 Task: Change  the formatting of the data to Which is  Less than 5, In conditional formating, put the option 'Green Fill with Dark Green Text. . 'In the sheet   Alpha Sales review   book
Action: Mouse moved to (150, 68)
Screenshot: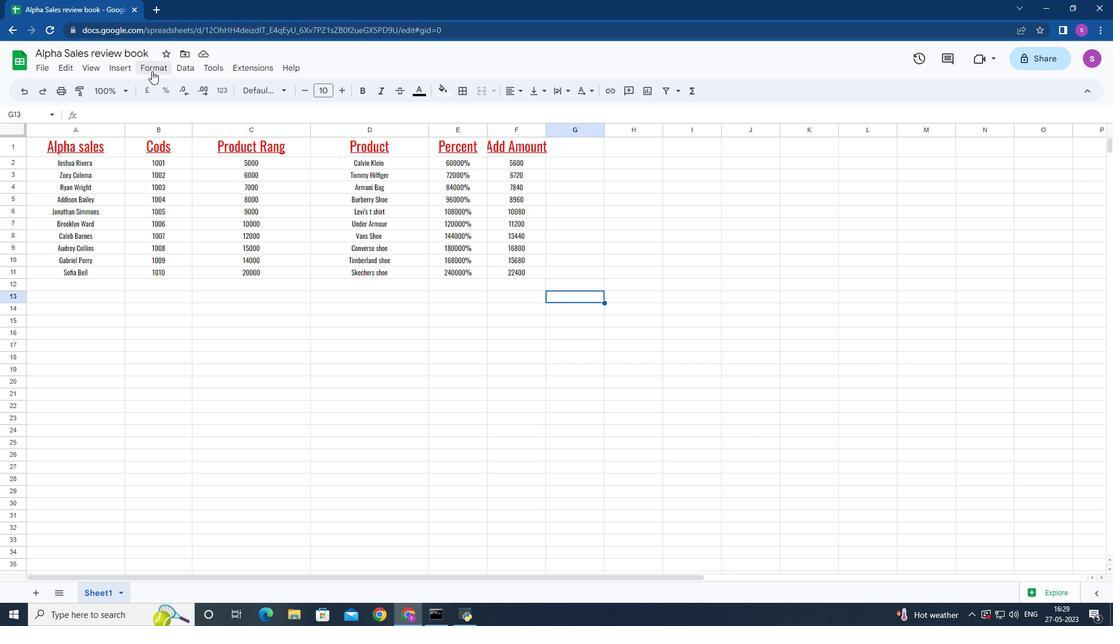 
Action: Mouse pressed left at (150, 68)
Screenshot: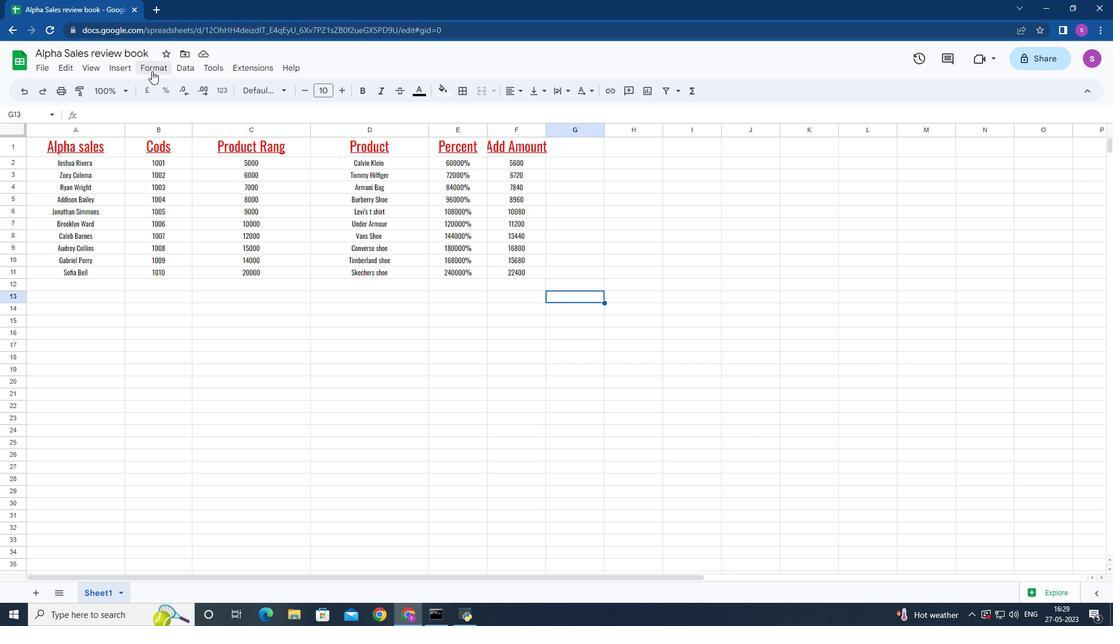 
Action: Mouse moved to (226, 261)
Screenshot: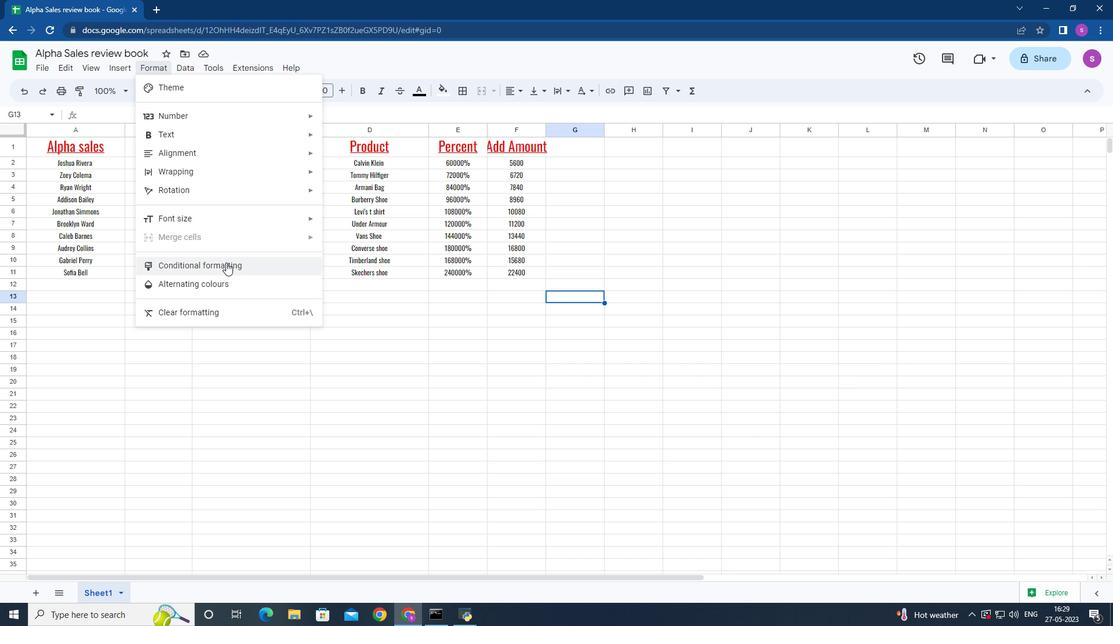 
Action: Mouse pressed left at (226, 261)
Screenshot: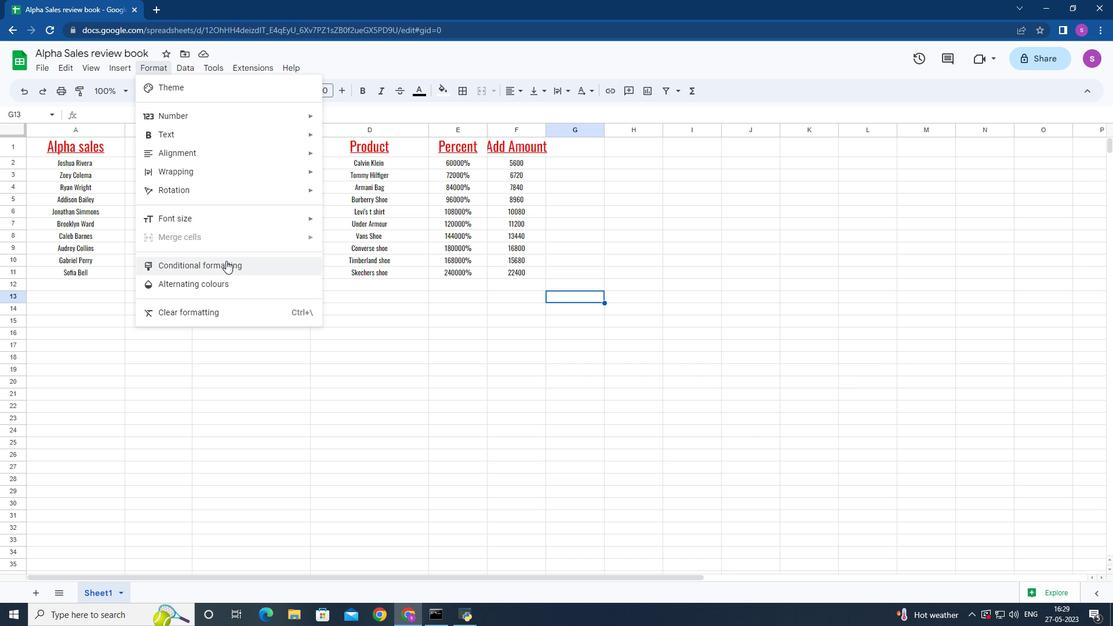 
Action: Mouse moved to (156, 68)
Screenshot: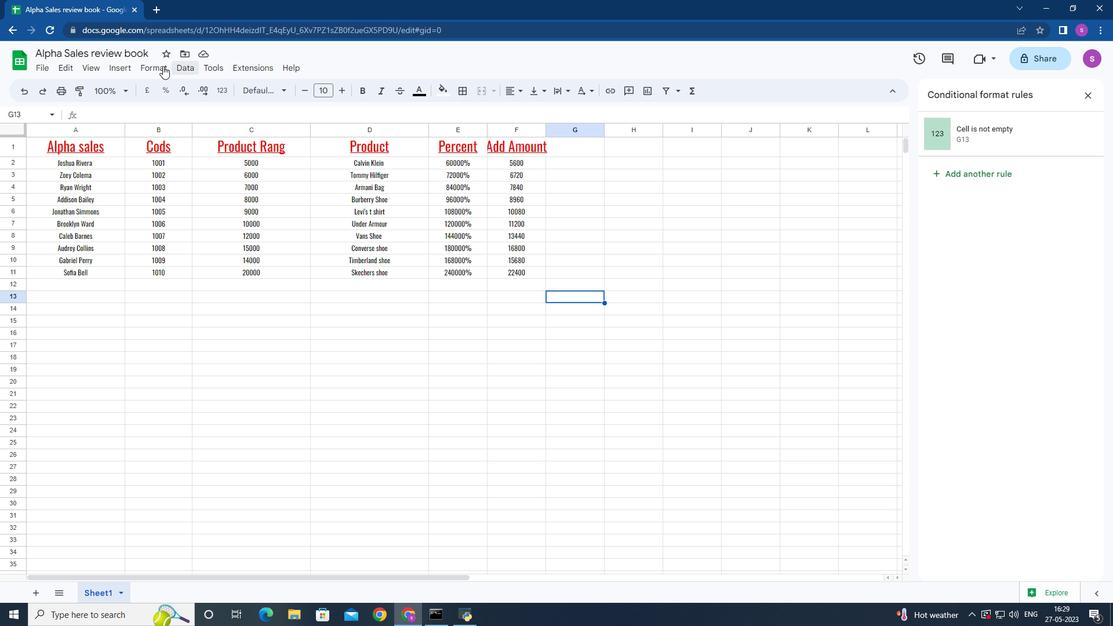 
Action: Mouse pressed left at (156, 68)
Screenshot: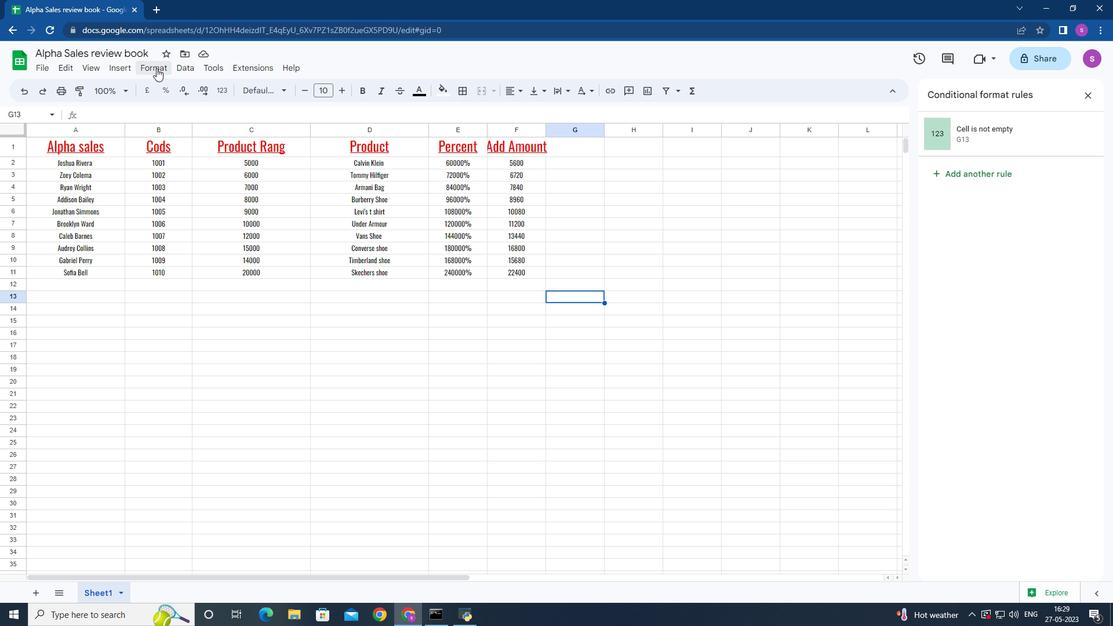 
Action: Mouse moved to (222, 267)
Screenshot: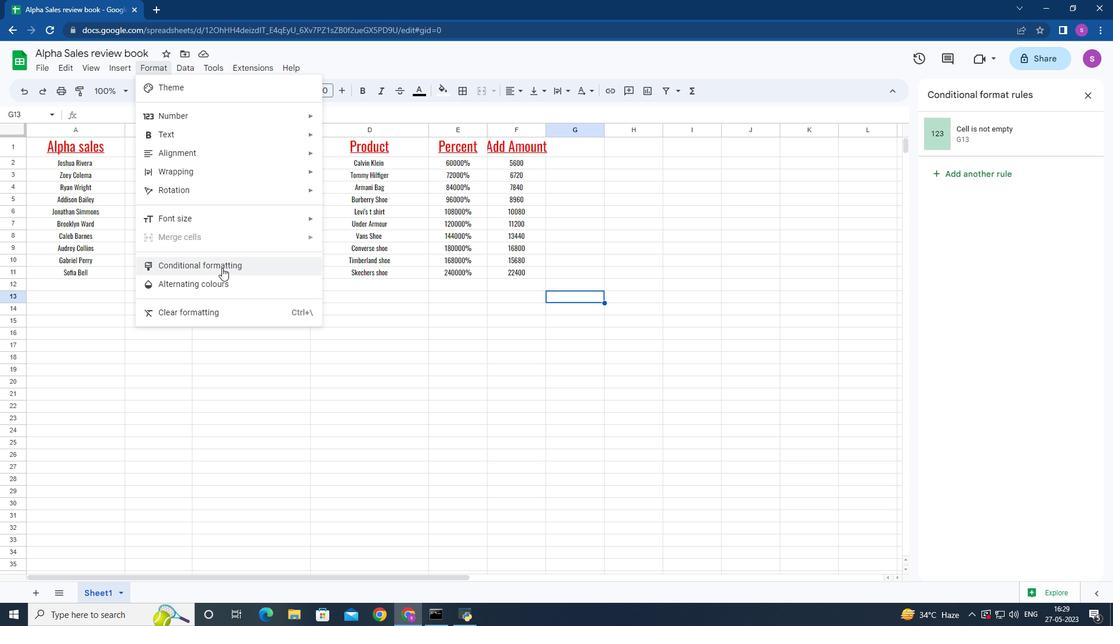 
Action: Mouse pressed left at (222, 267)
Screenshot: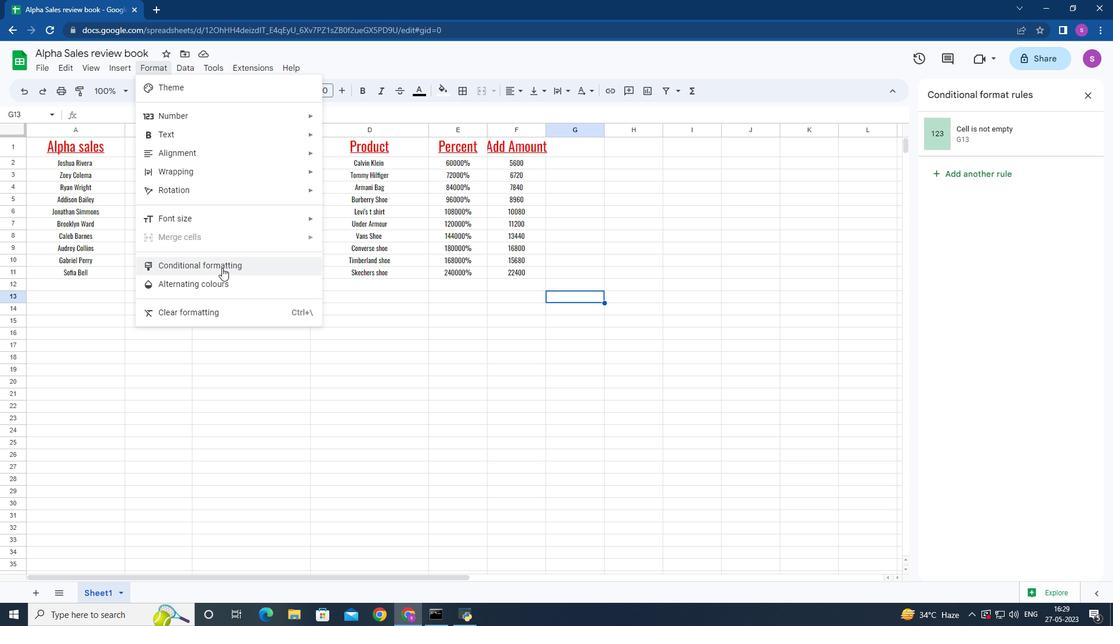 
Action: Mouse moved to (961, 175)
Screenshot: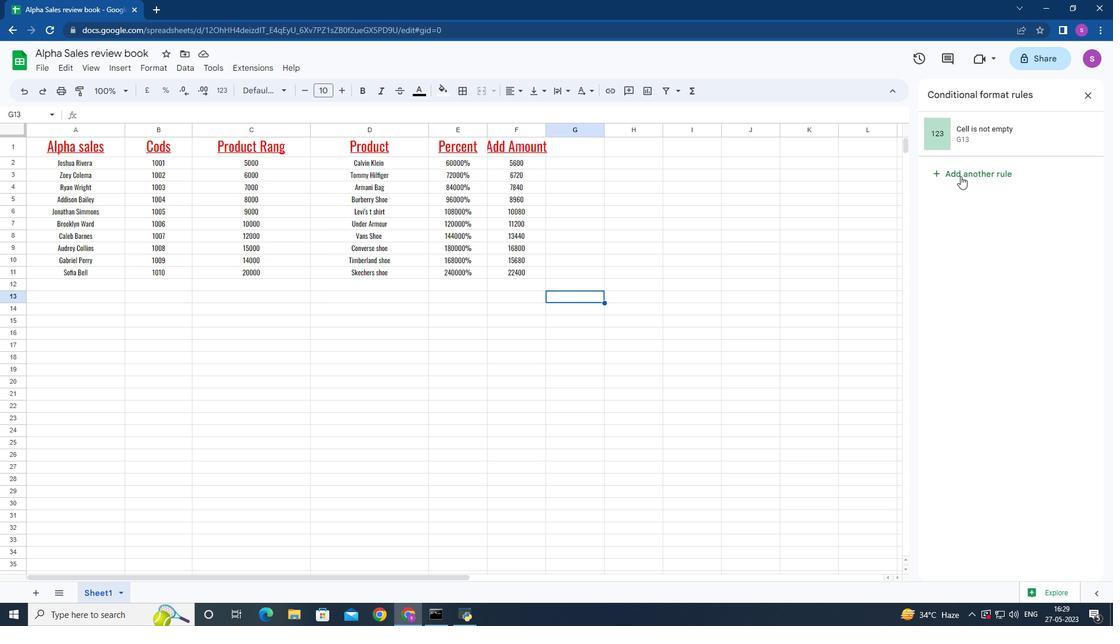 
Action: Mouse pressed left at (961, 175)
Screenshot: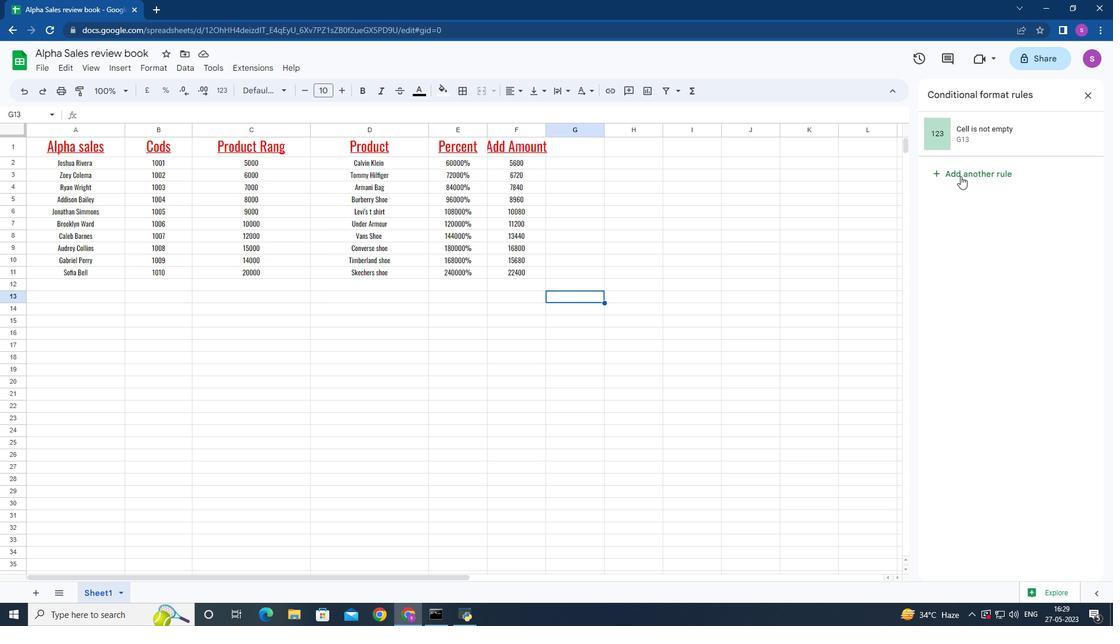 
Action: Mouse moved to (981, 245)
Screenshot: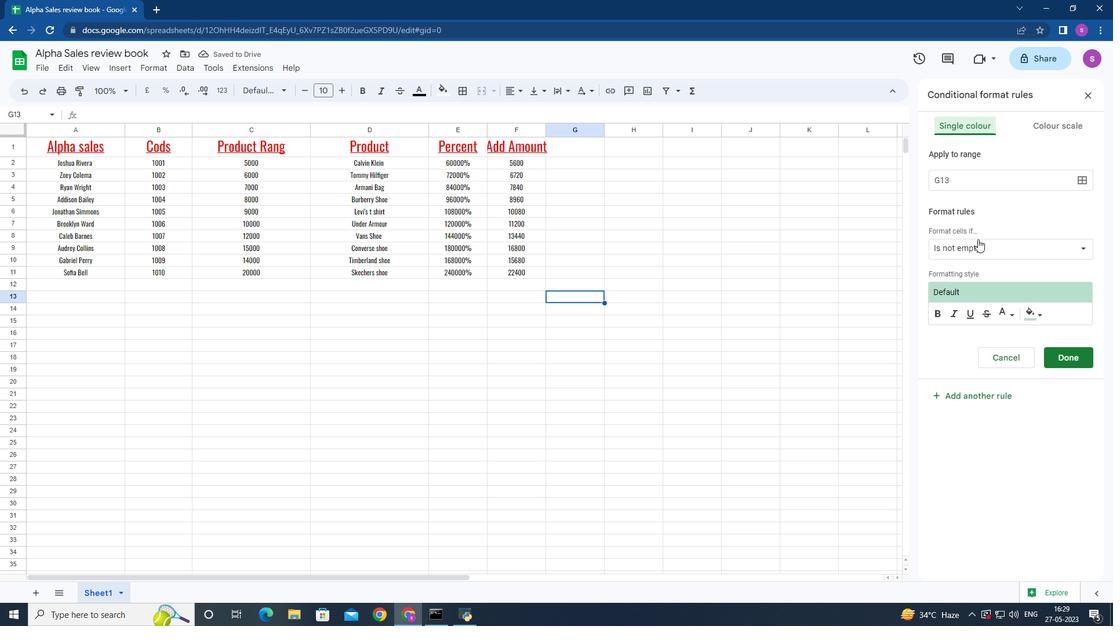 
Action: Mouse pressed left at (981, 245)
Screenshot: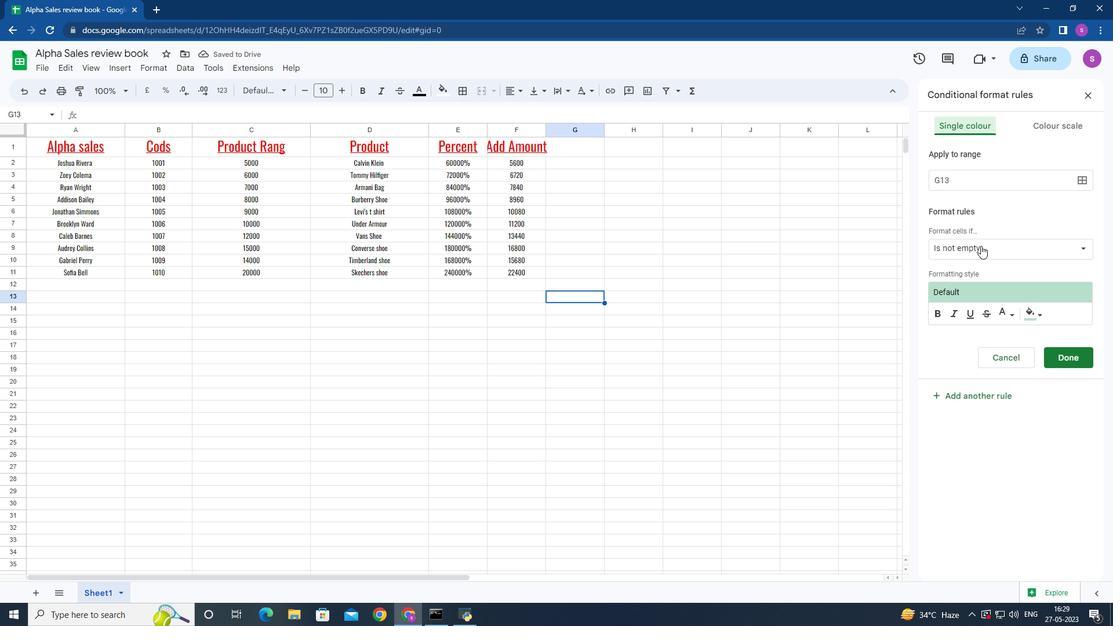 
Action: Mouse moved to (975, 288)
Screenshot: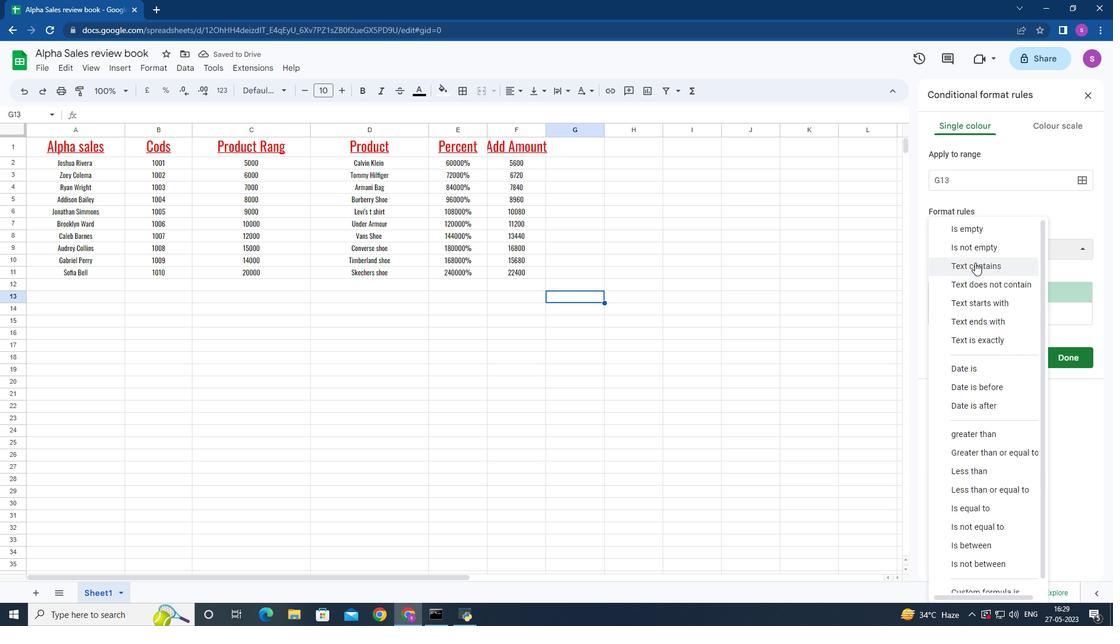 
Action: Mouse scrolled (975, 287) with delta (0, 0)
Screenshot: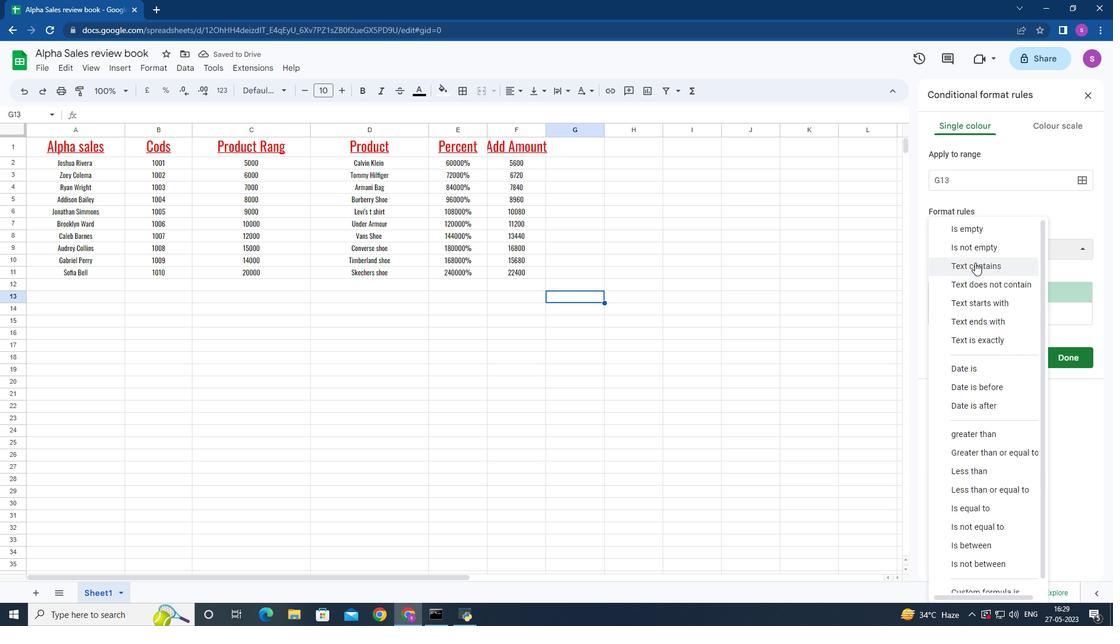 
Action: Mouse moved to (975, 288)
Screenshot: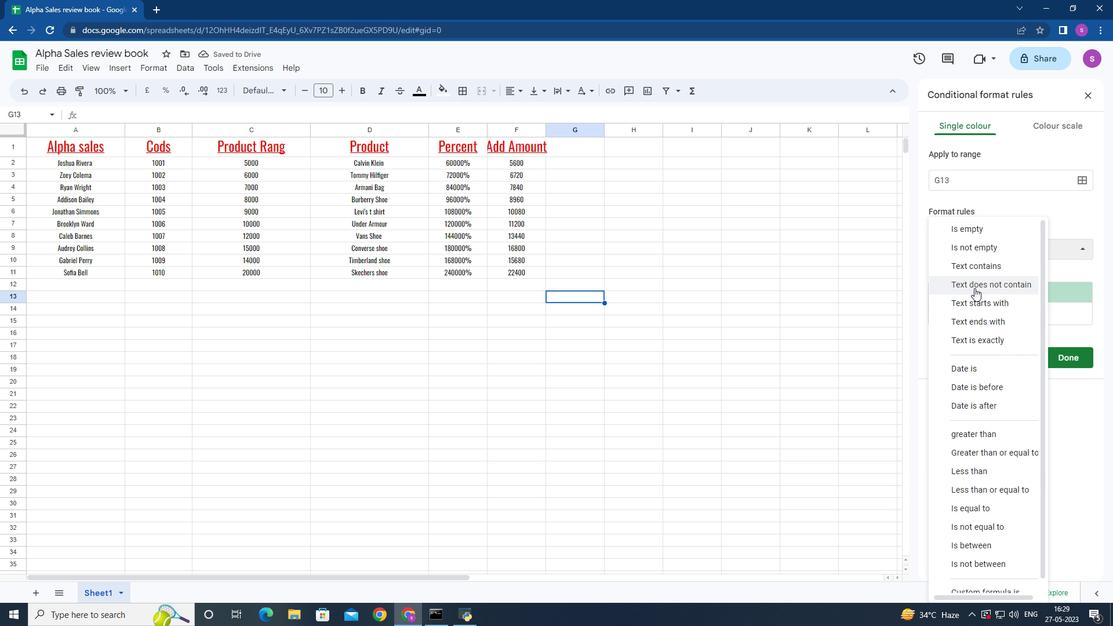 
Action: Mouse scrolled (975, 288) with delta (0, 0)
Screenshot: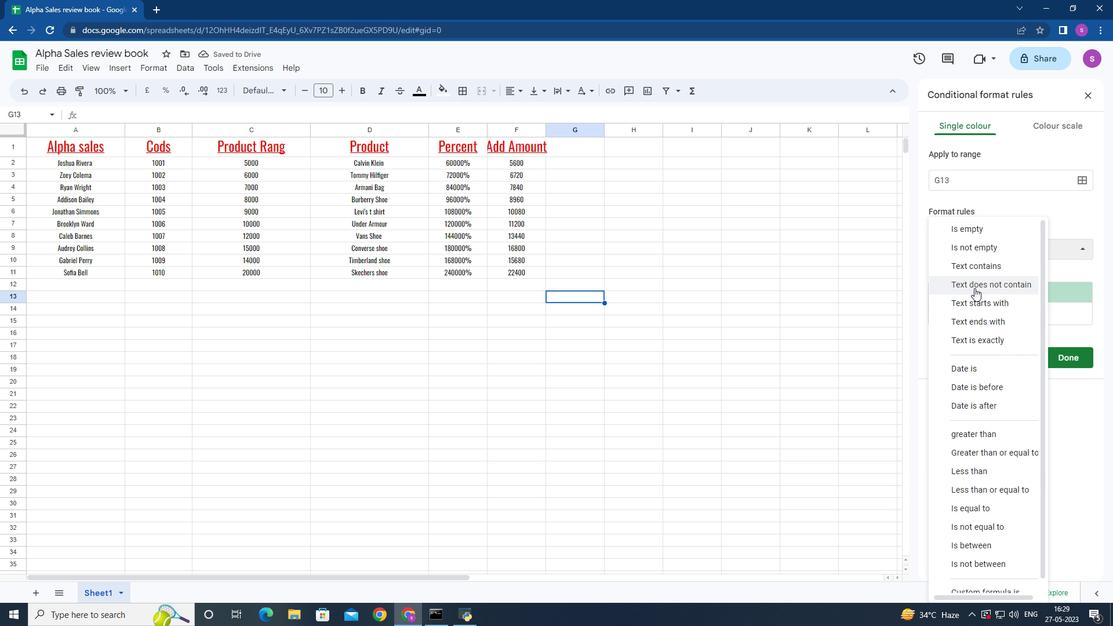 
Action: Mouse moved to (984, 461)
Screenshot: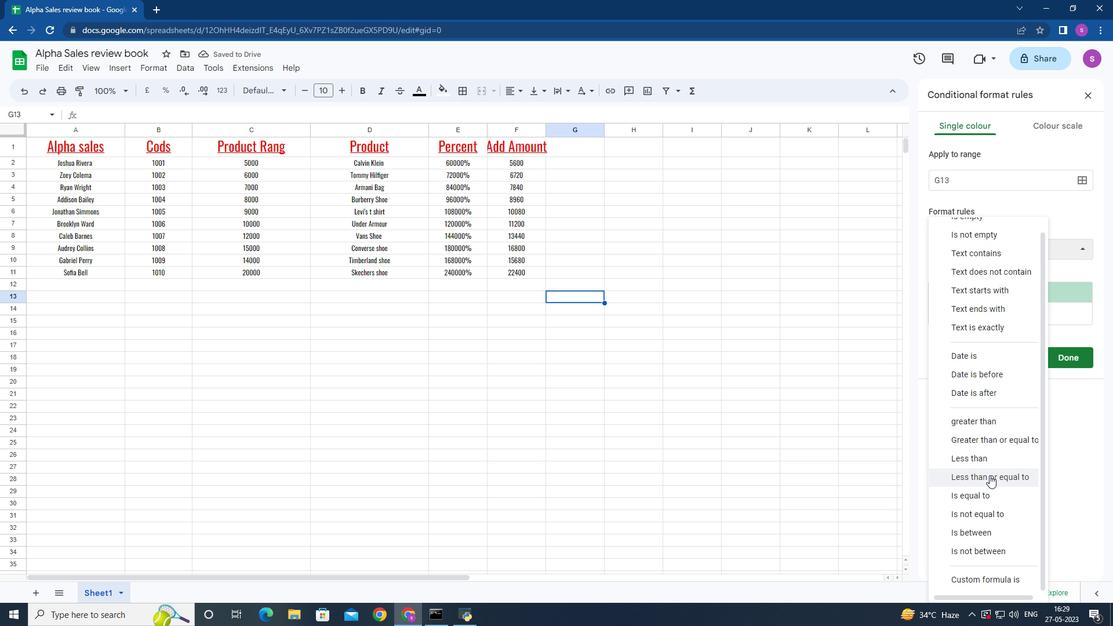 
Action: Mouse pressed left at (984, 461)
Screenshot: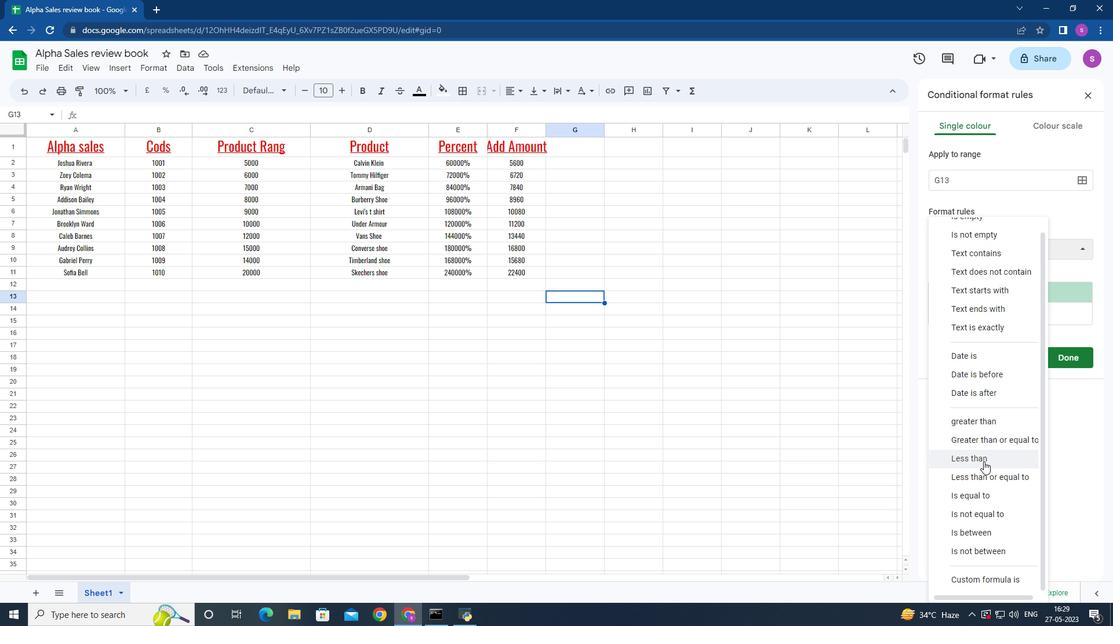 
Action: Mouse moved to (950, 273)
Screenshot: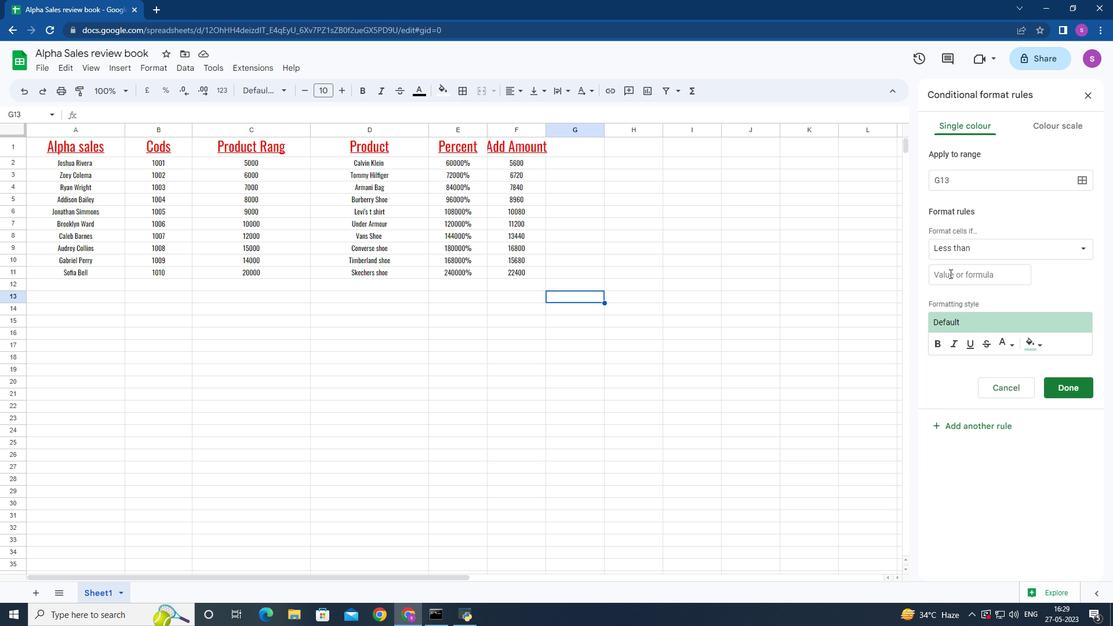 
Action: Mouse pressed left at (950, 273)
Screenshot: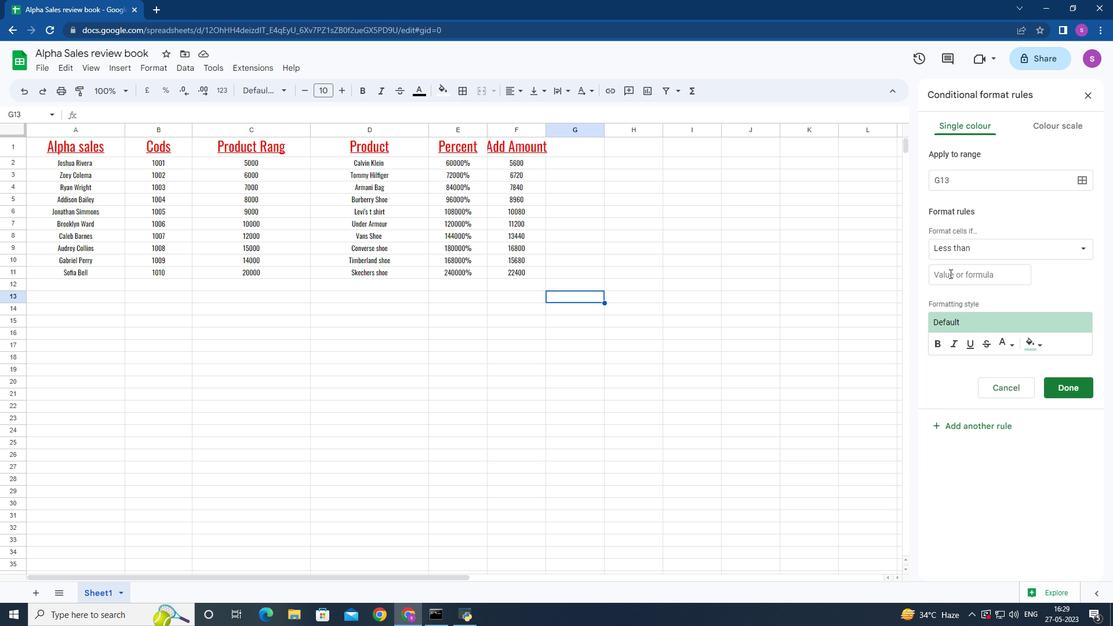 
Action: Key pressed 5
Screenshot: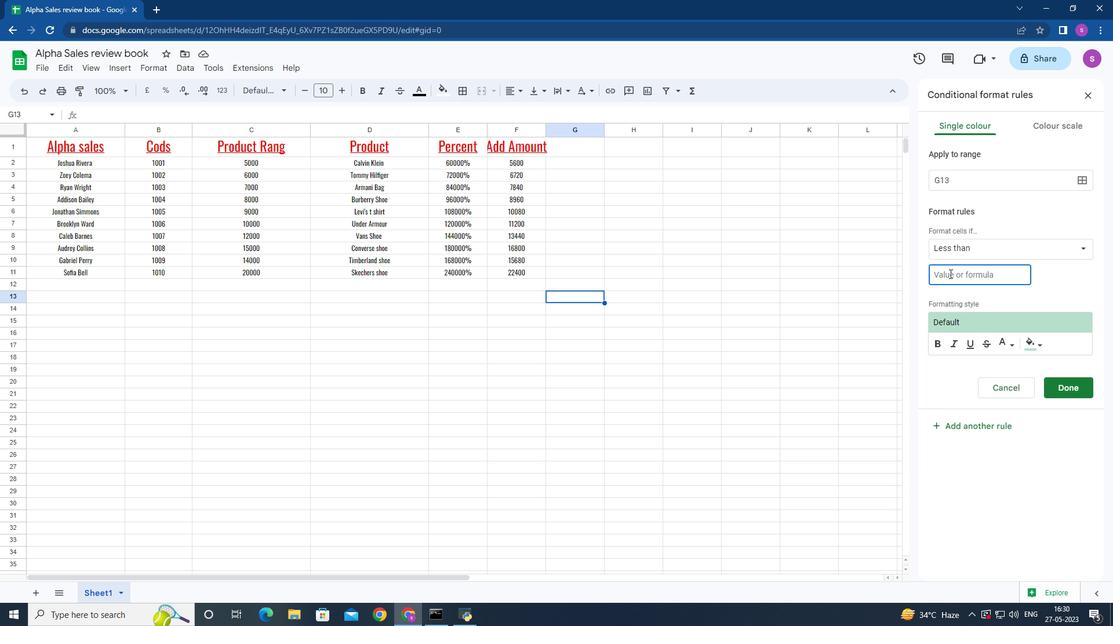 
Action: Mouse moved to (1031, 343)
Screenshot: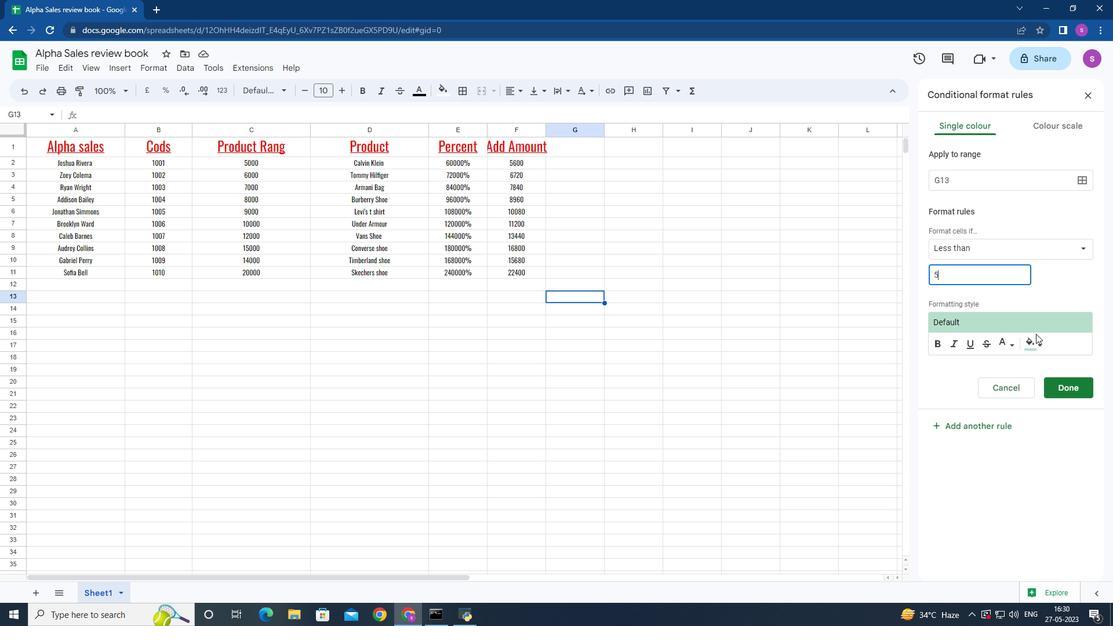 
Action: Mouse pressed left at (1031, 343)
Screenshot: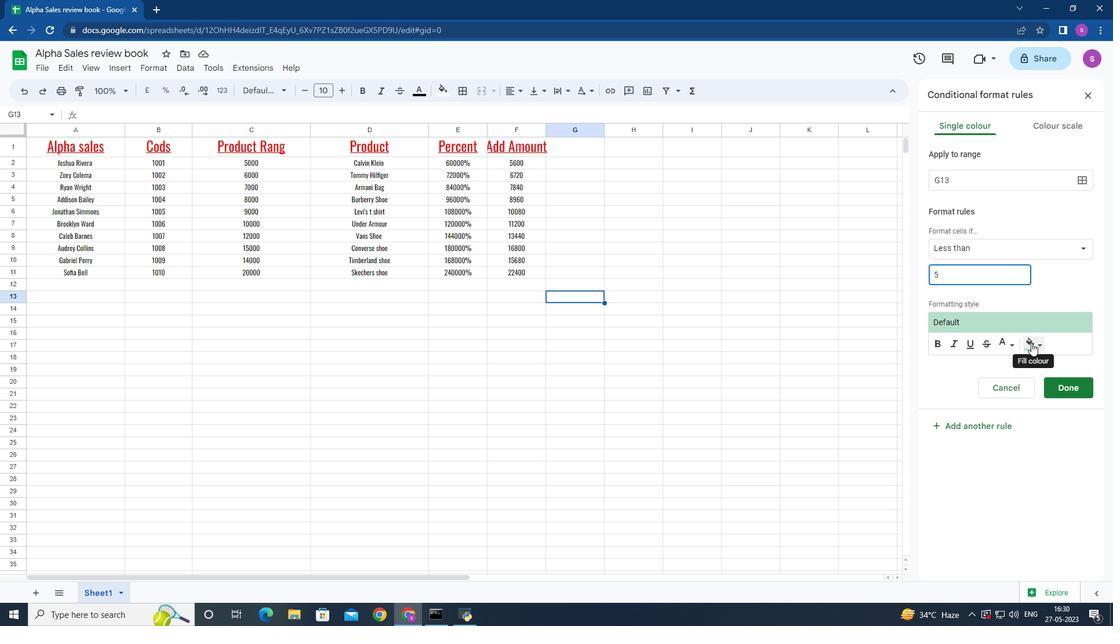 
Action: Mouse moved to (969, 447)
Screenshot: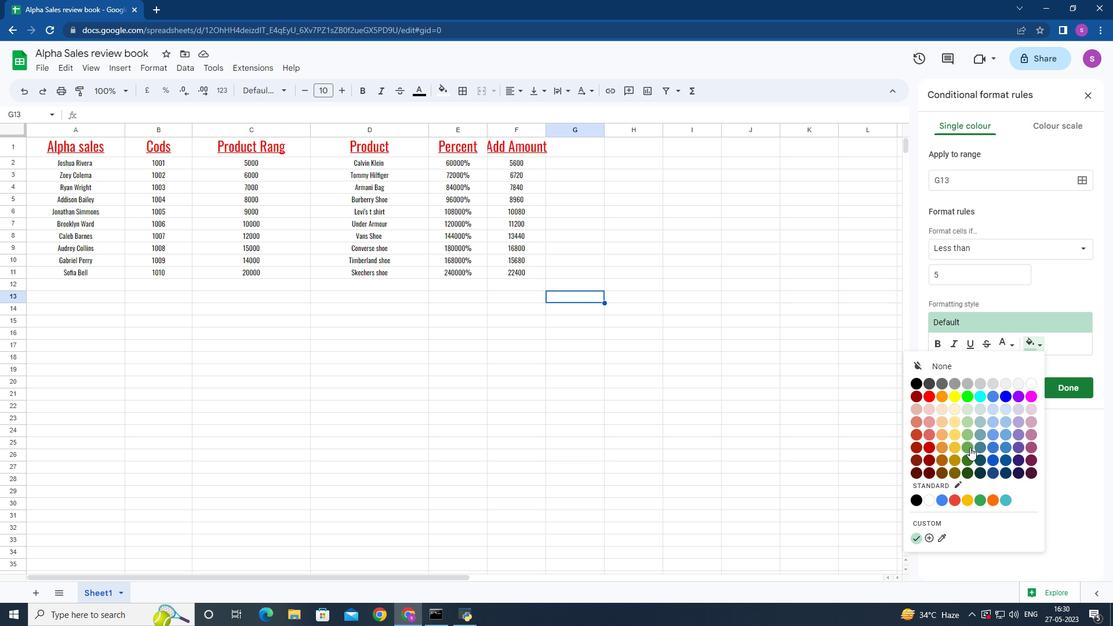 
Action: Mouse pressed left at (969, 447)
Screenshot: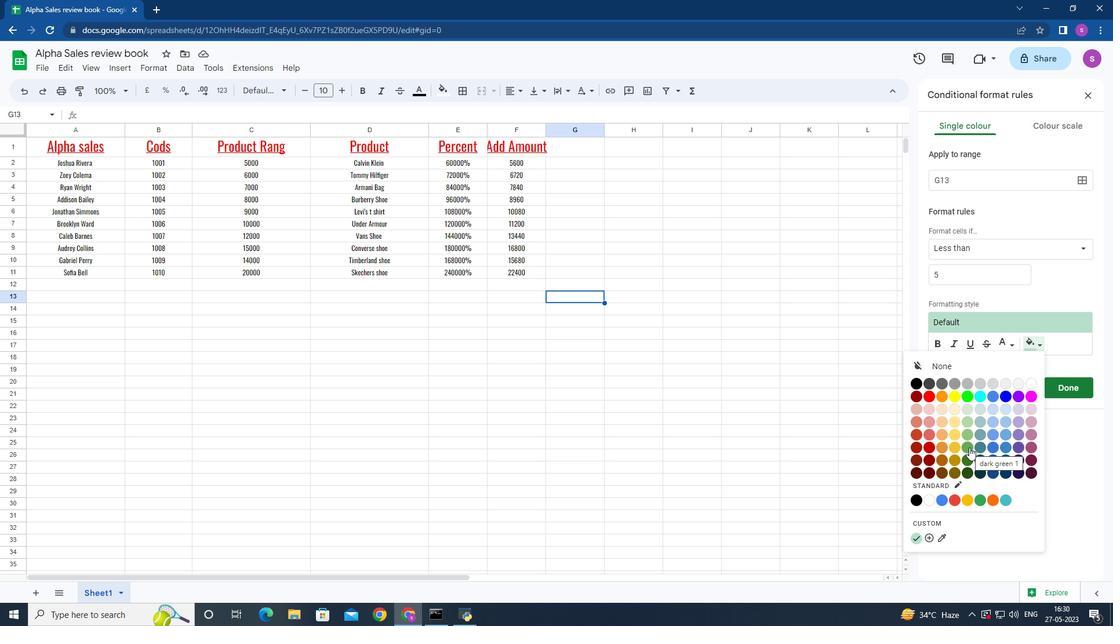 
Action: Mouse moved to (1039, 345)
Screenshot: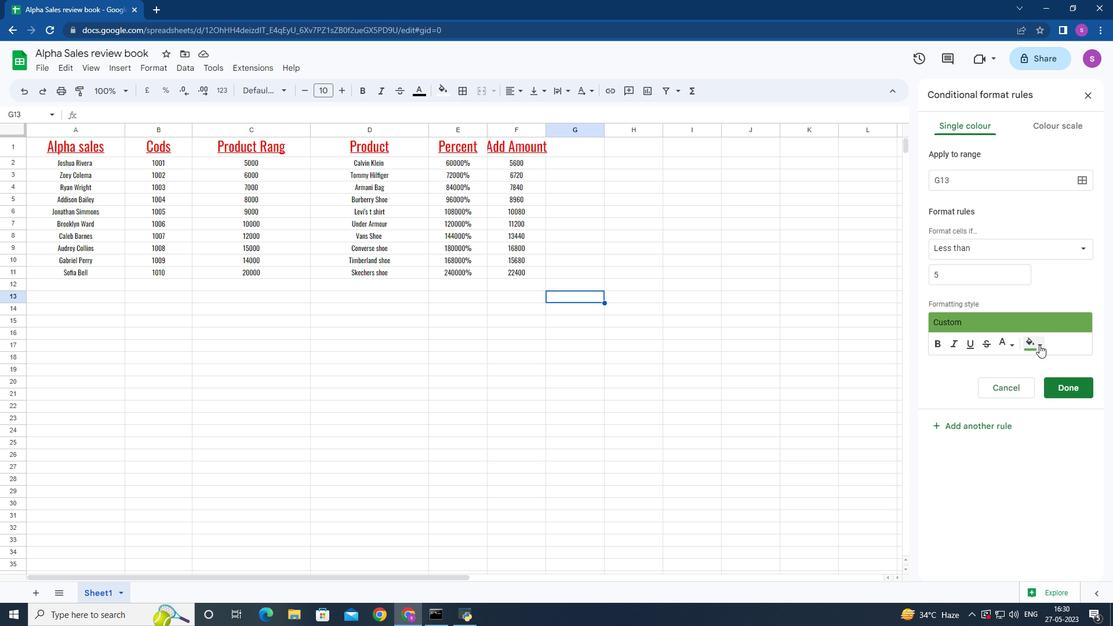 
Action: Mouse pressed left at (1039, 345)
Screenshot: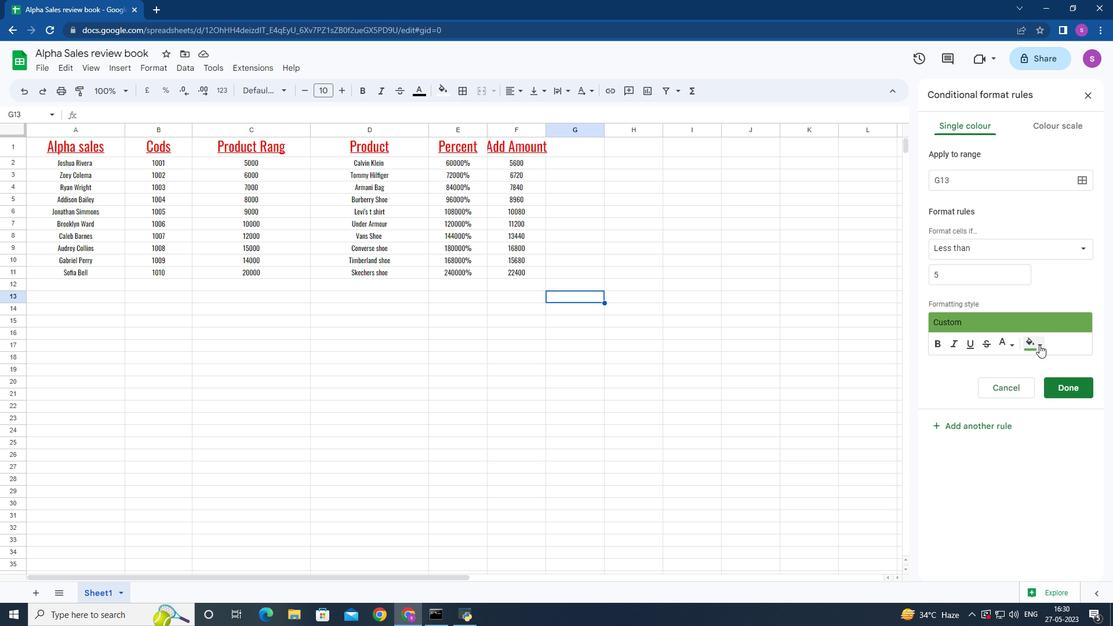 
Action: Mouse moved to (968, 460)
Screenshot: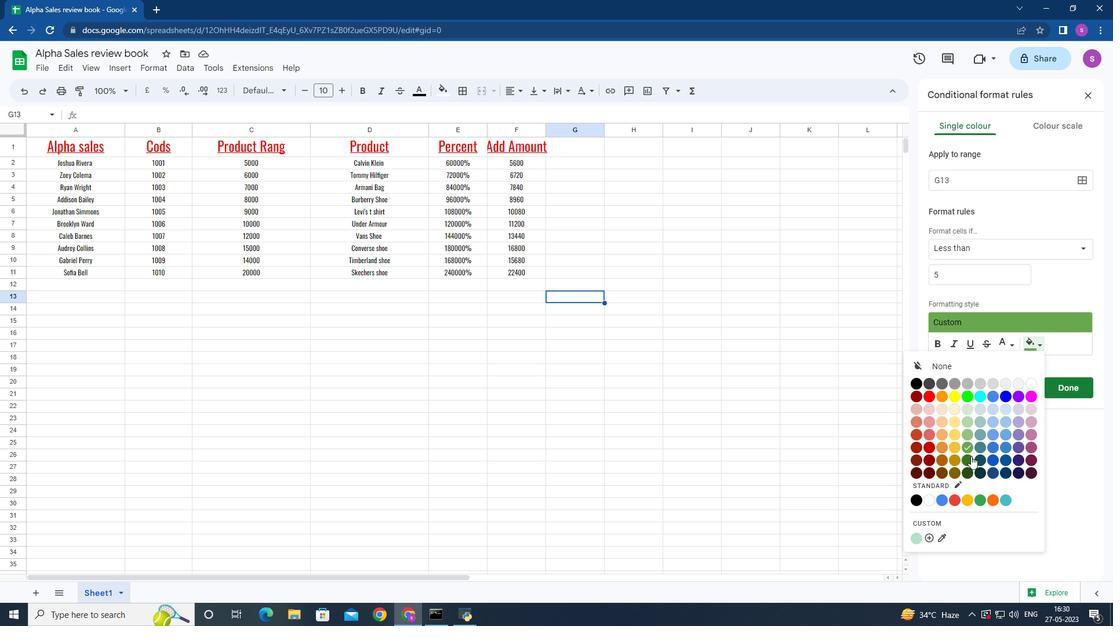 
Action: Mouse pressed left at (968, 460)
Screenshot: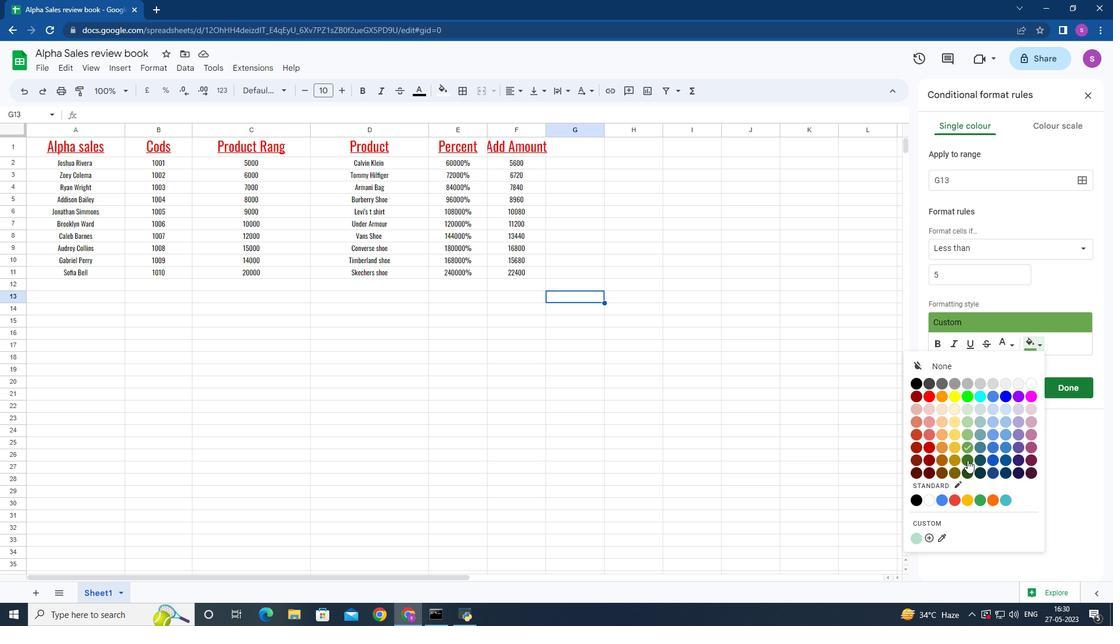 
Action: Mouse moved to (1014, 345)
Screenshot: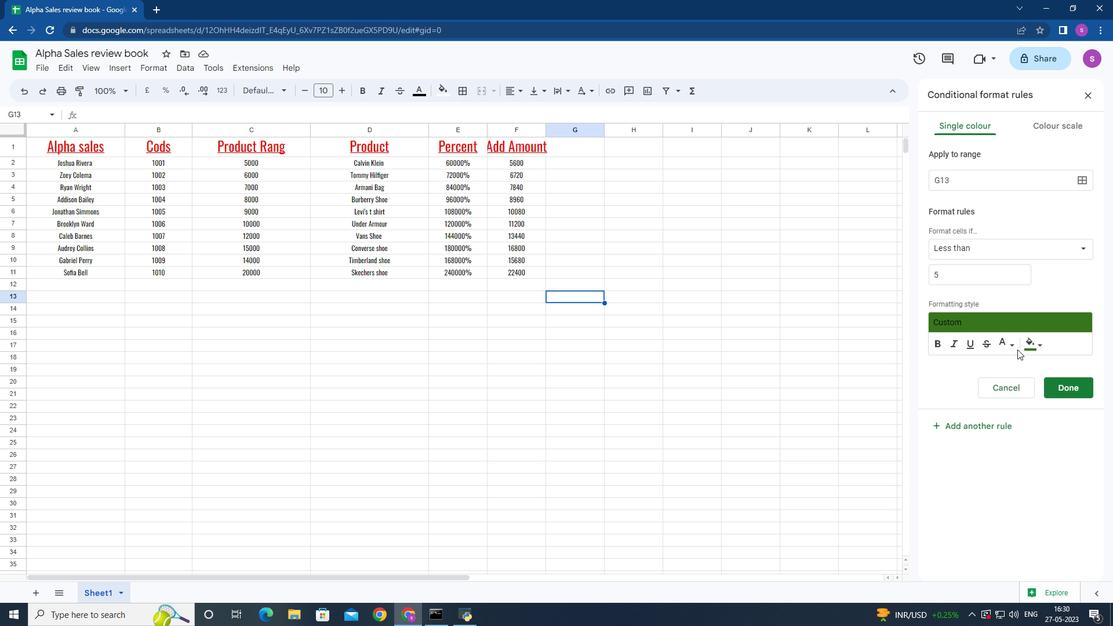 
Action: Mouse pressed left at (1014, 345)
Screenshot: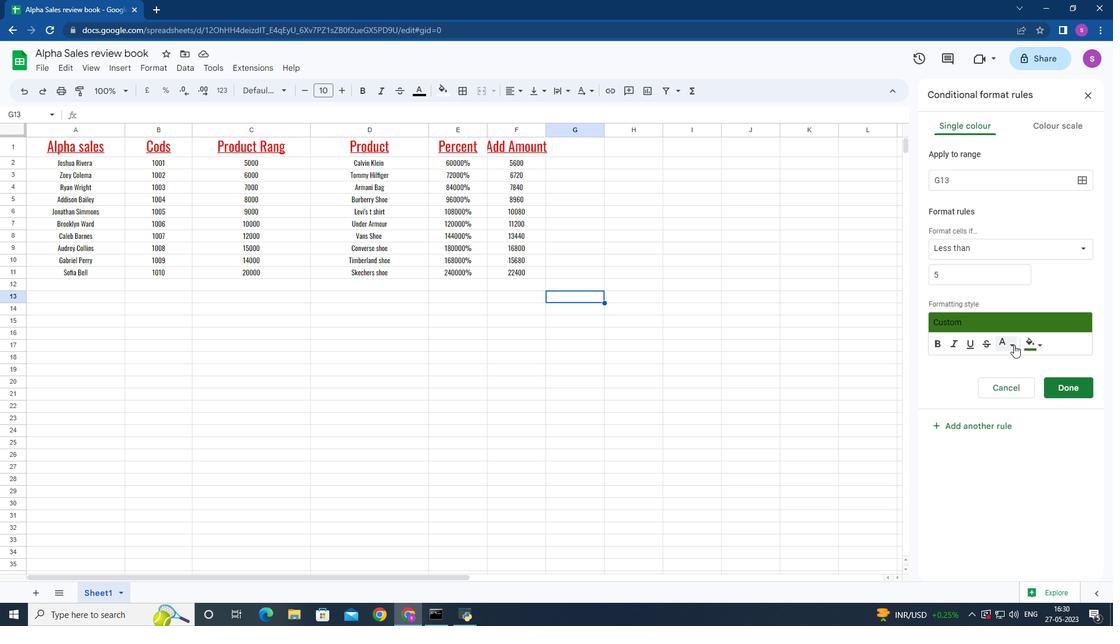 
Action: Mouse moved to (940, 468)
Screenshot: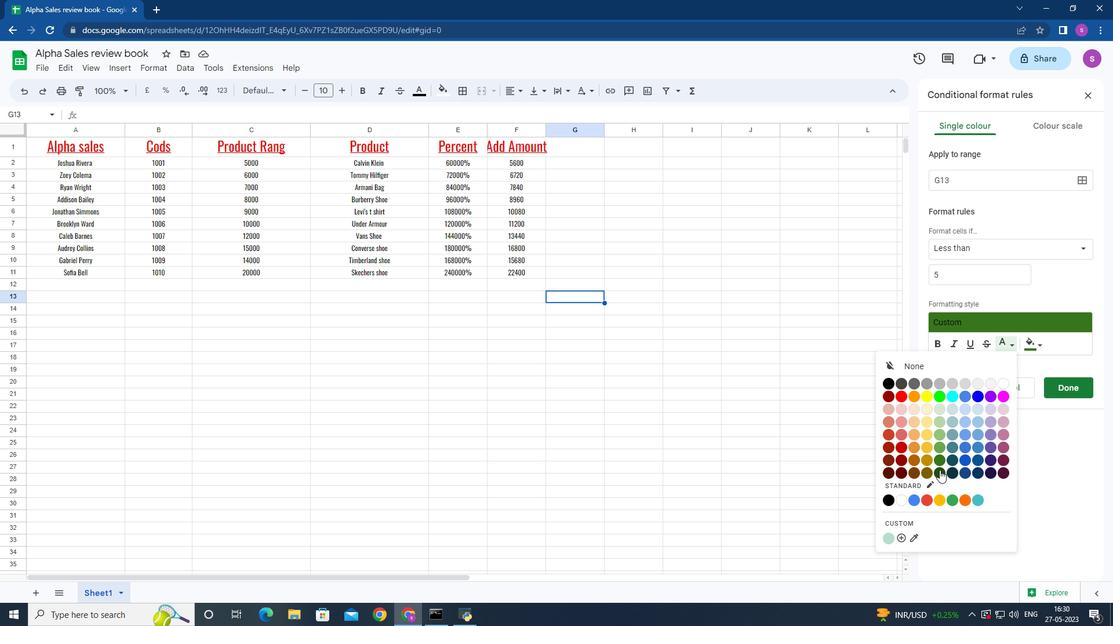 
Action: Mouse pressed left at (940, 468)
Screenshot: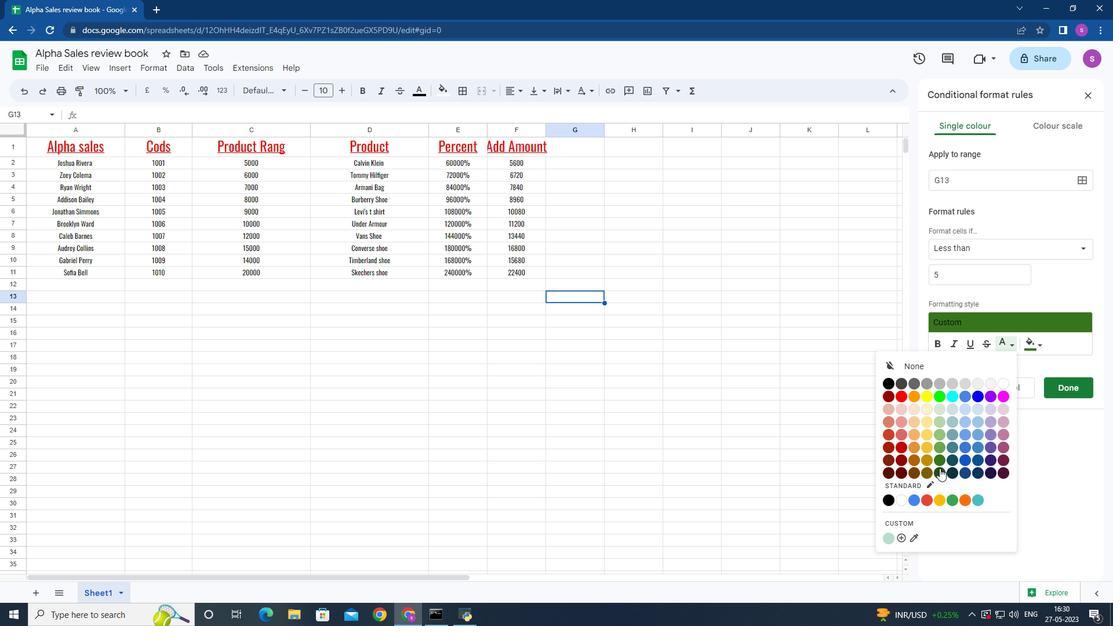 
Action: Mouse moved to (45, 160)
Screenshot: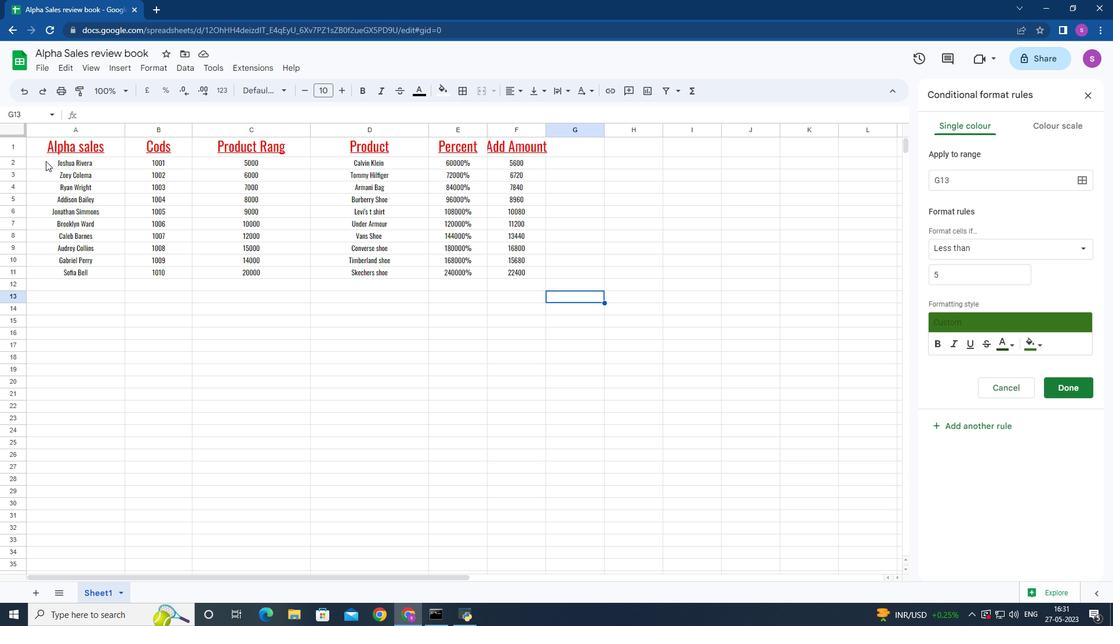 
Action: Mouse pressed left at (45, 160)
Screenshot: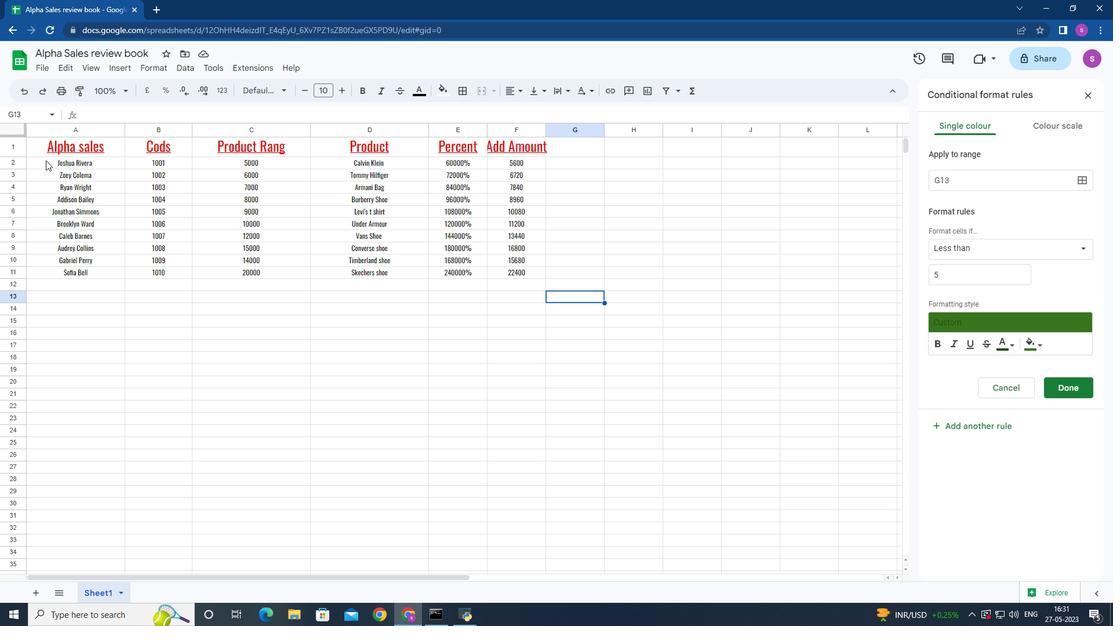 
Action: Mouse moved to (1038, 345)
Screenshot: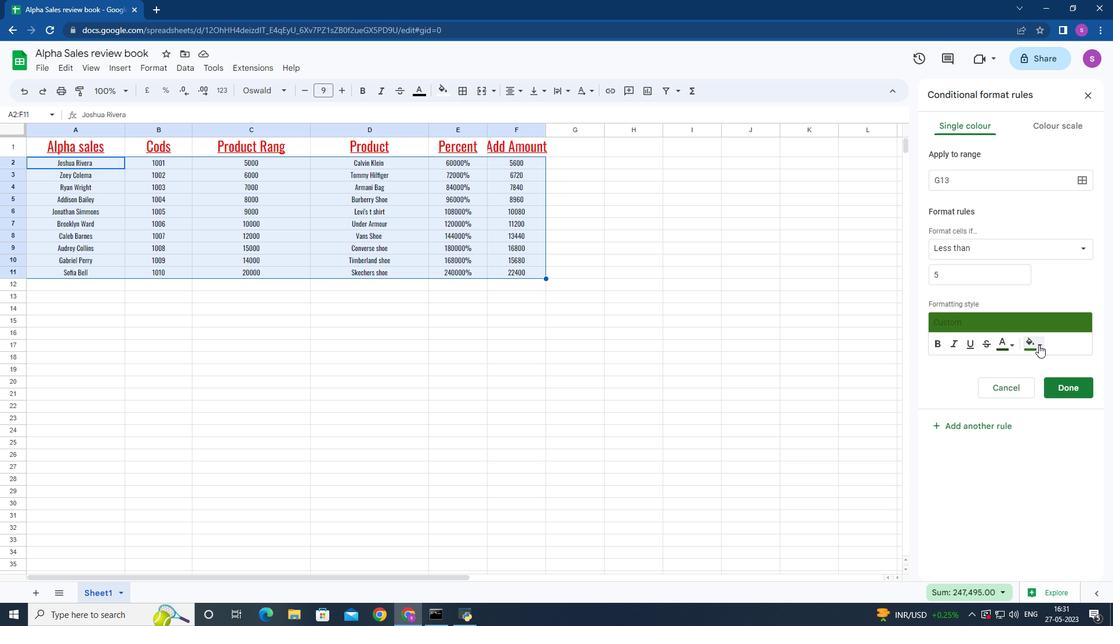
Action: Mouse pressed left at (1038, 345)
Screenshot: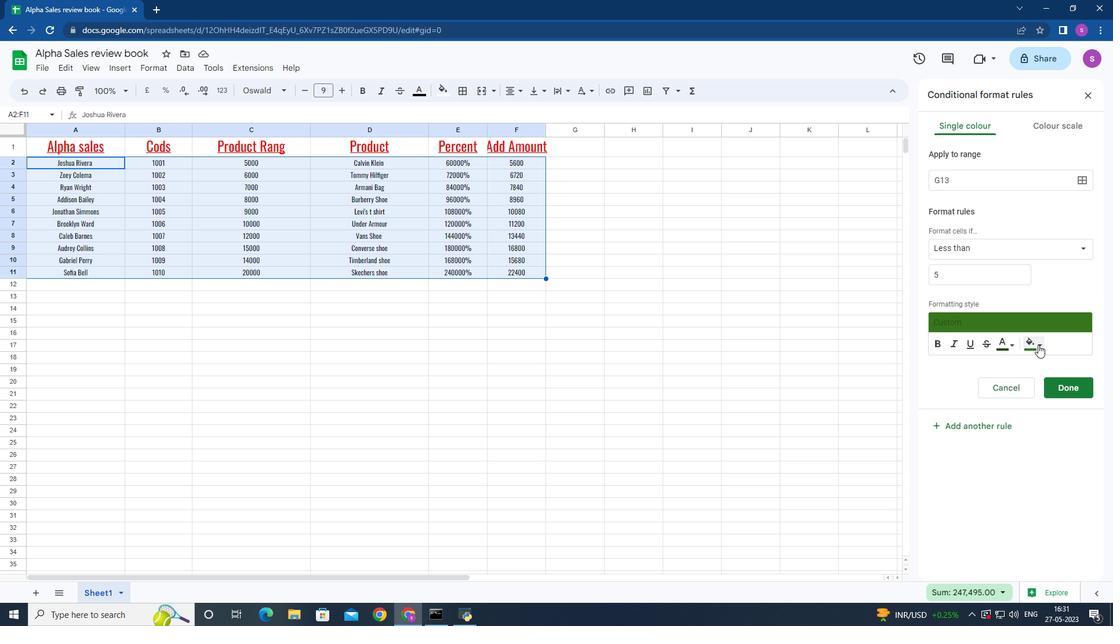 
Action: Mouse moved to (946, 274)
Screenshot: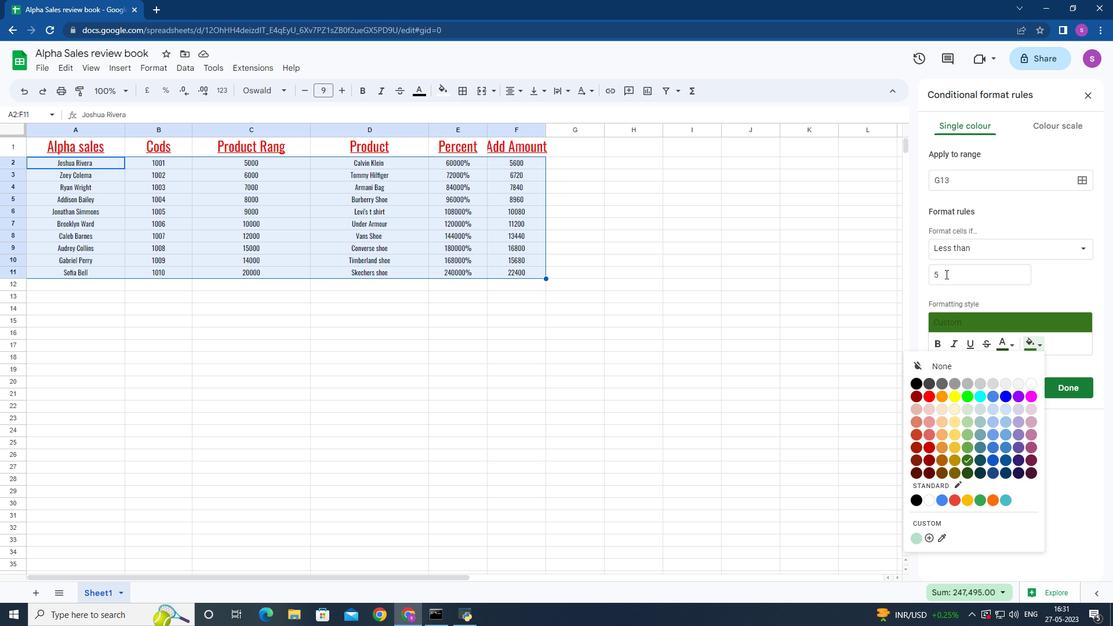 
Action: Mouse pressed left at (946, 274)
Screenshot: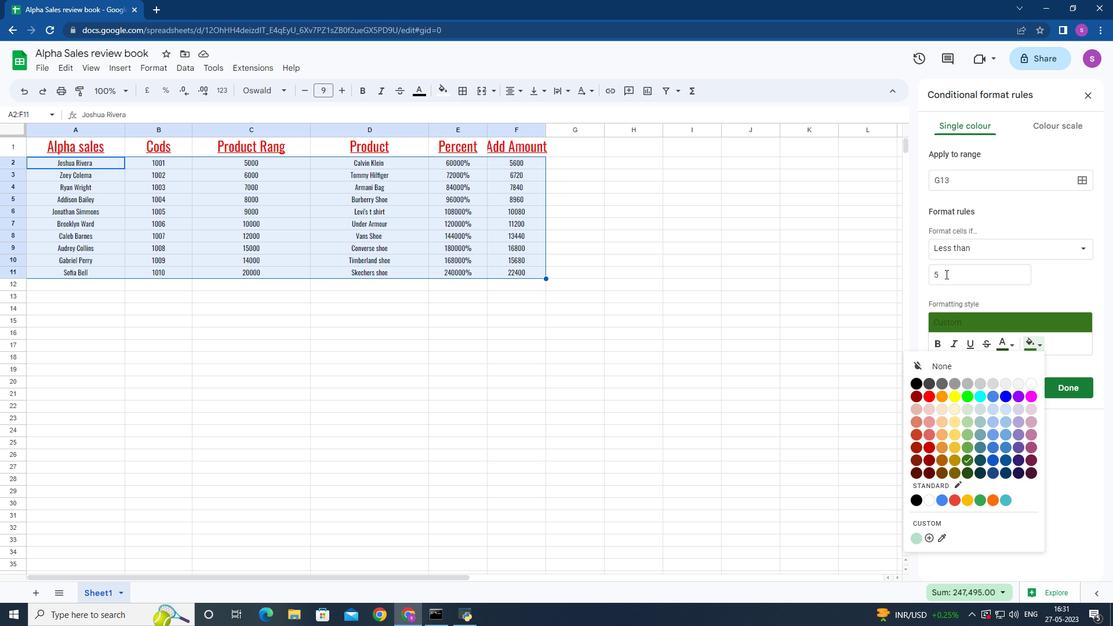 
Action: Mouse moved to (1034, 342)
Screenshot: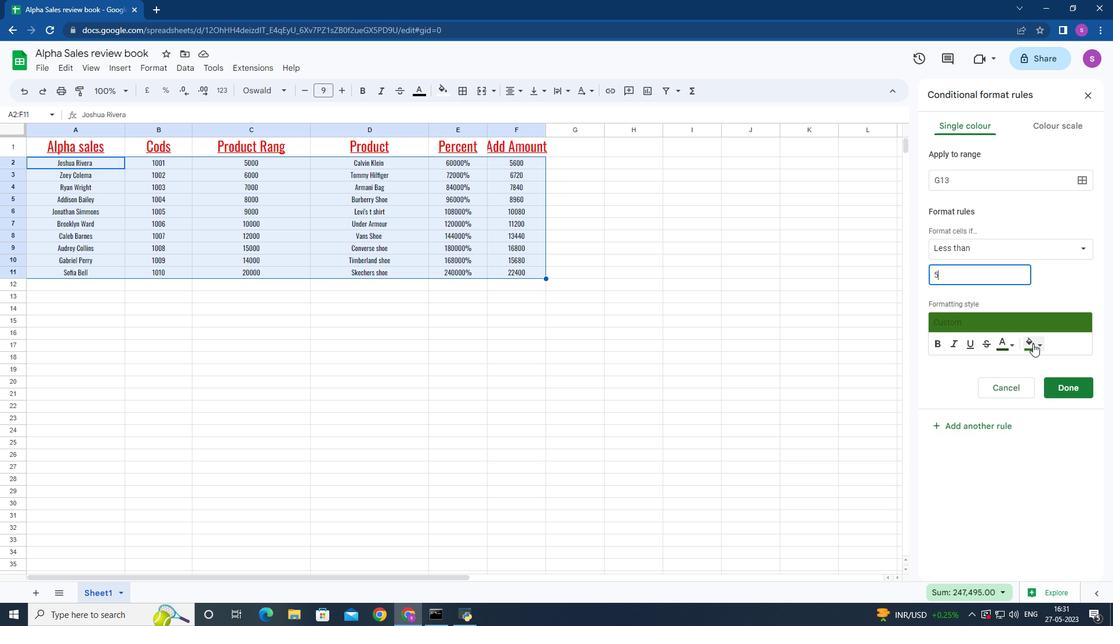 
Action: Mouse pressed left at (1034, 342)
Screenshot: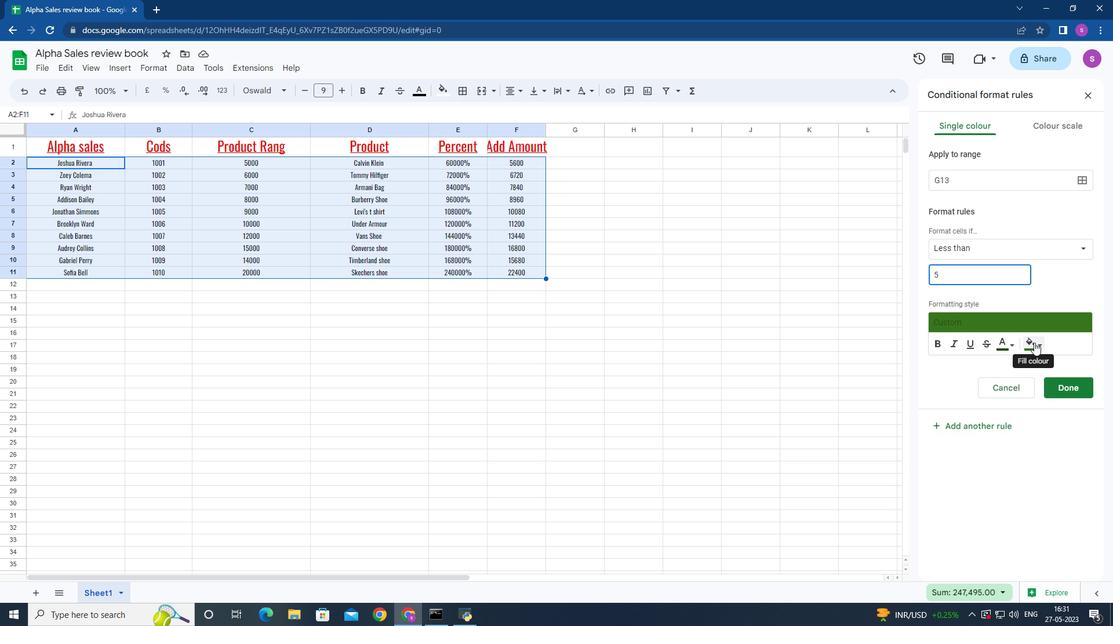
Action: Mouse moved to (963, 459)
Screenshot: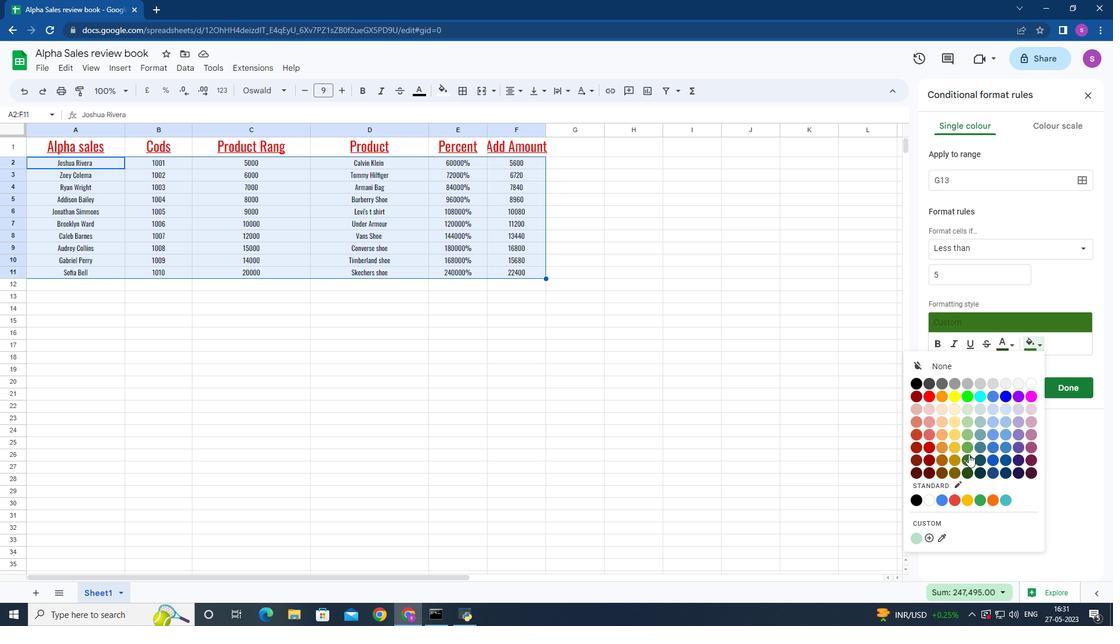 
Action: Mouse pressed left at (963, 459)
Screenshot: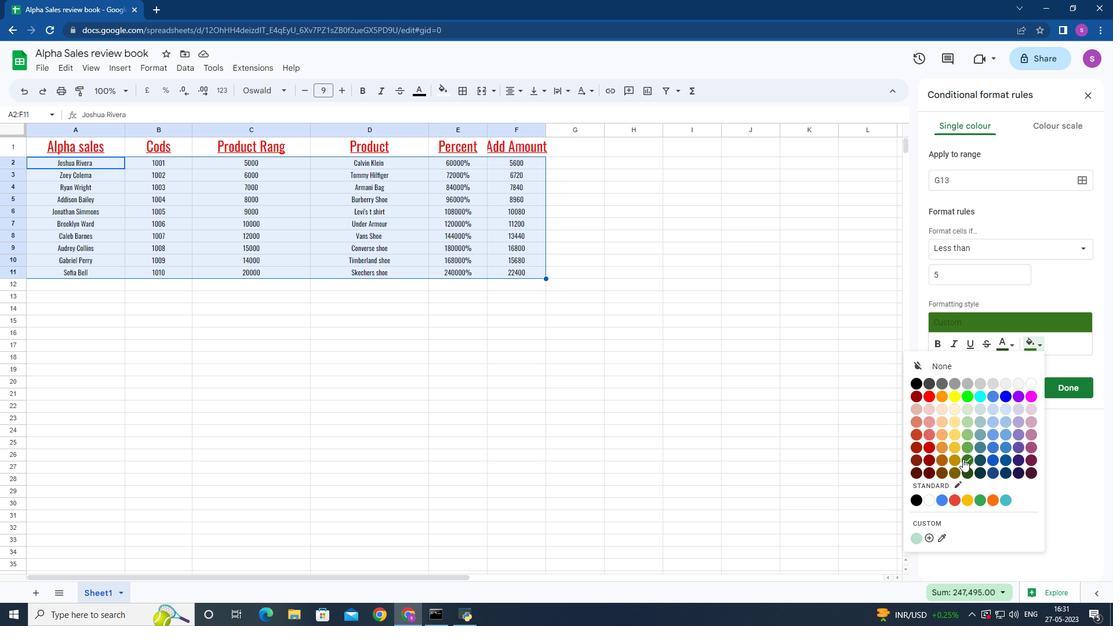 
Action: Mouse moved to (1010, 345)
Screenshot: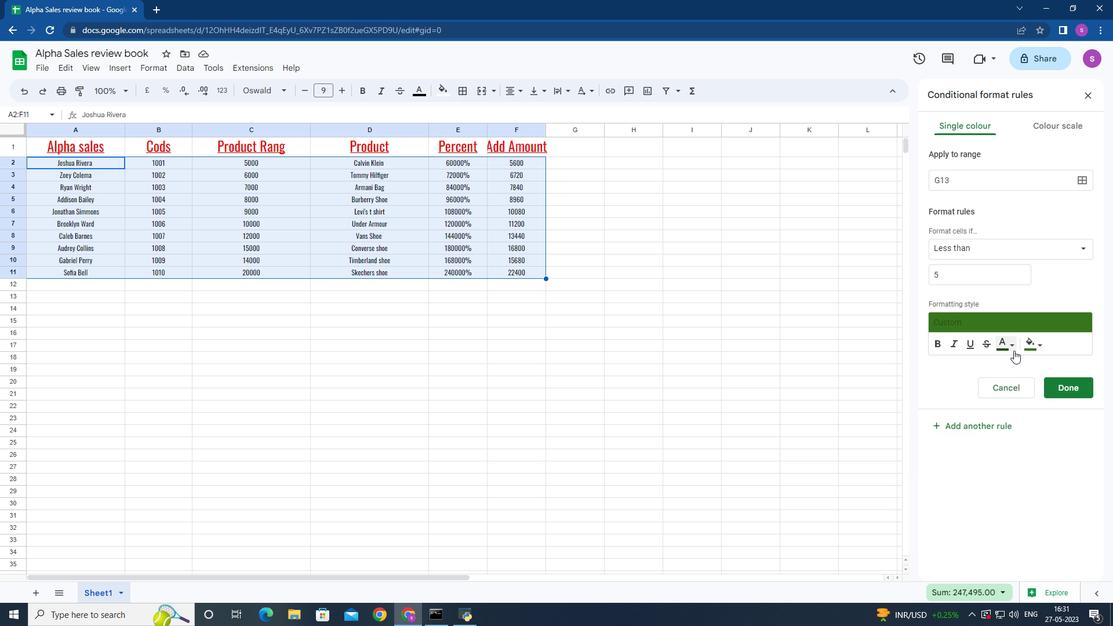 
Action: Mouse pressed left at (1010, 345)
Screenshot: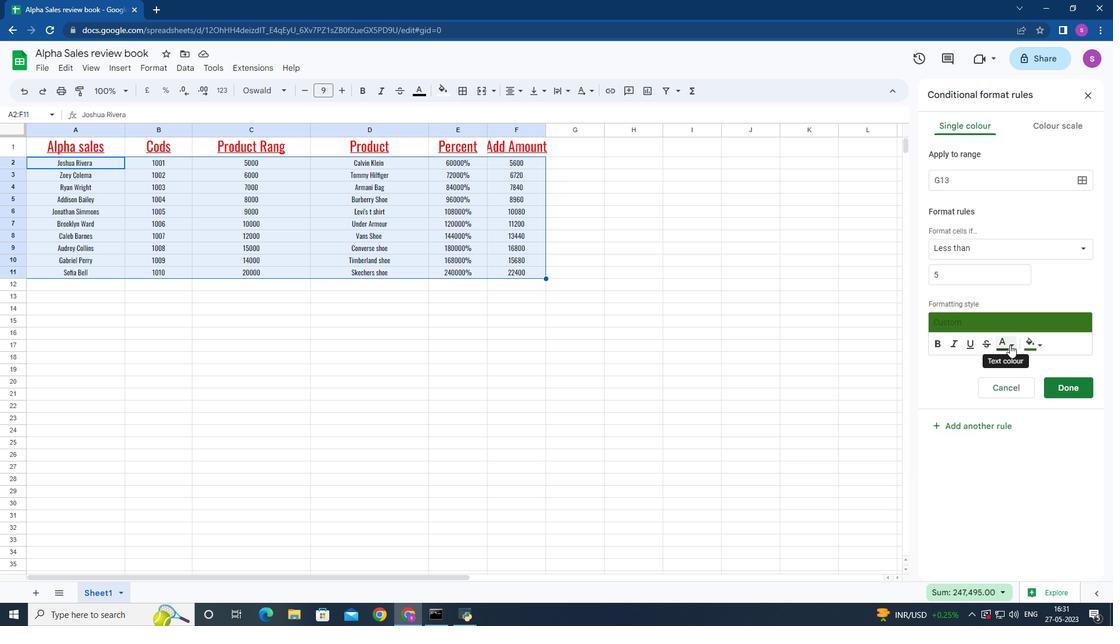 
Action: Mouse moved to (940, 470)
Screenshot: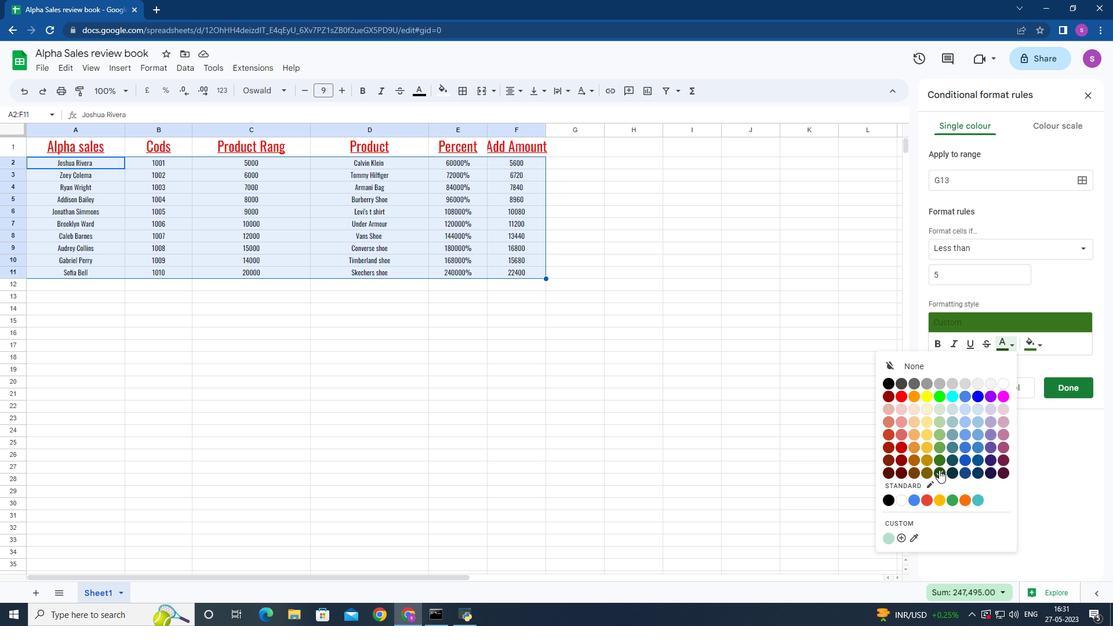 
Action: Mouse pressed left at (940, 470)
Screenshot: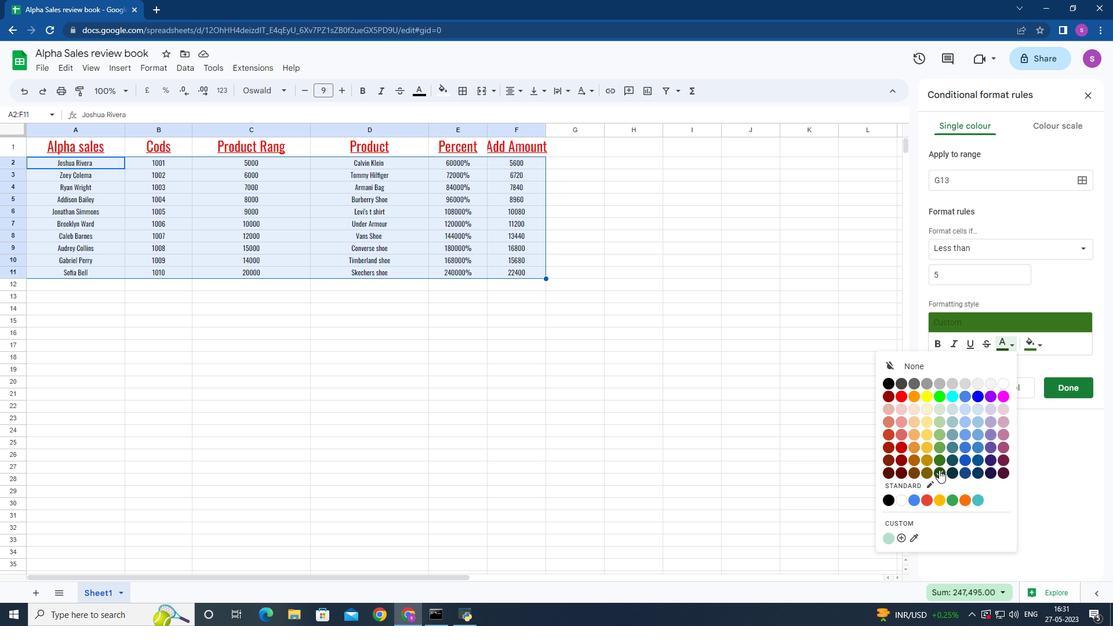 
Action: Mouse moved to (1068, 386)
Screenshot: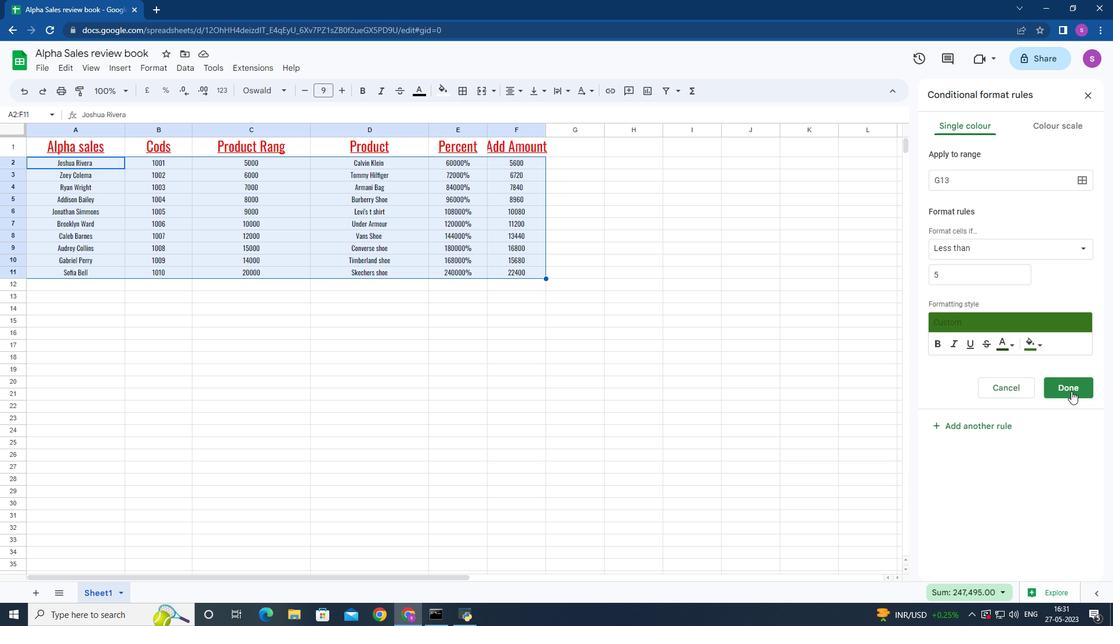 
Action: Mouse pressed left at (1068, 386)
Screenshot: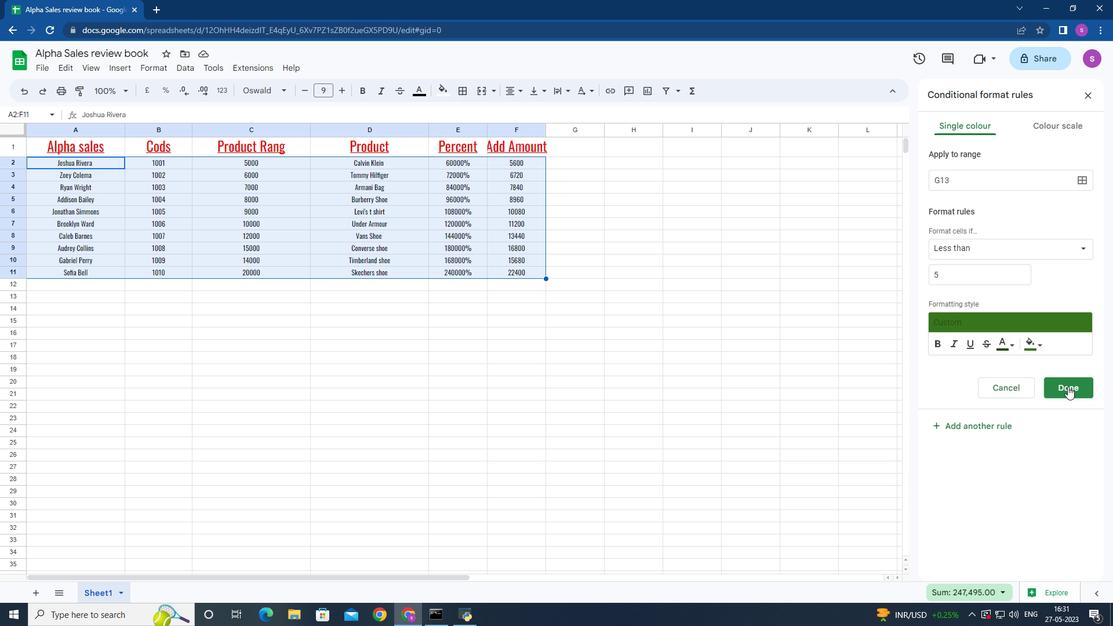
Action: Mouse moved to (568, 248)
Screenshot: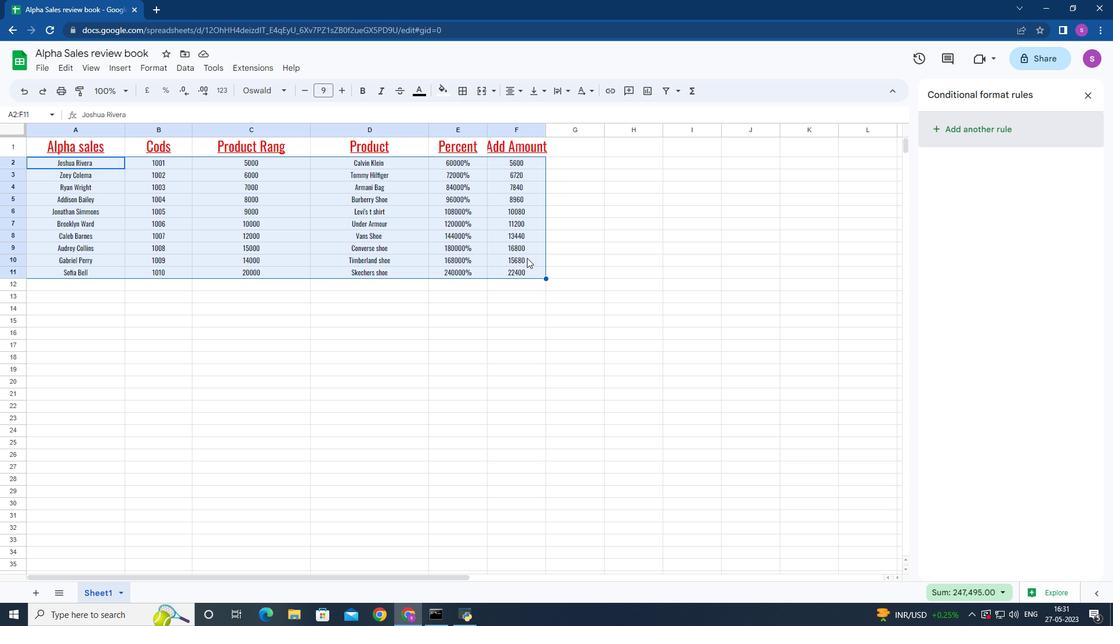 
Action: Mouse pressed left at (568, 248)
Screenshot: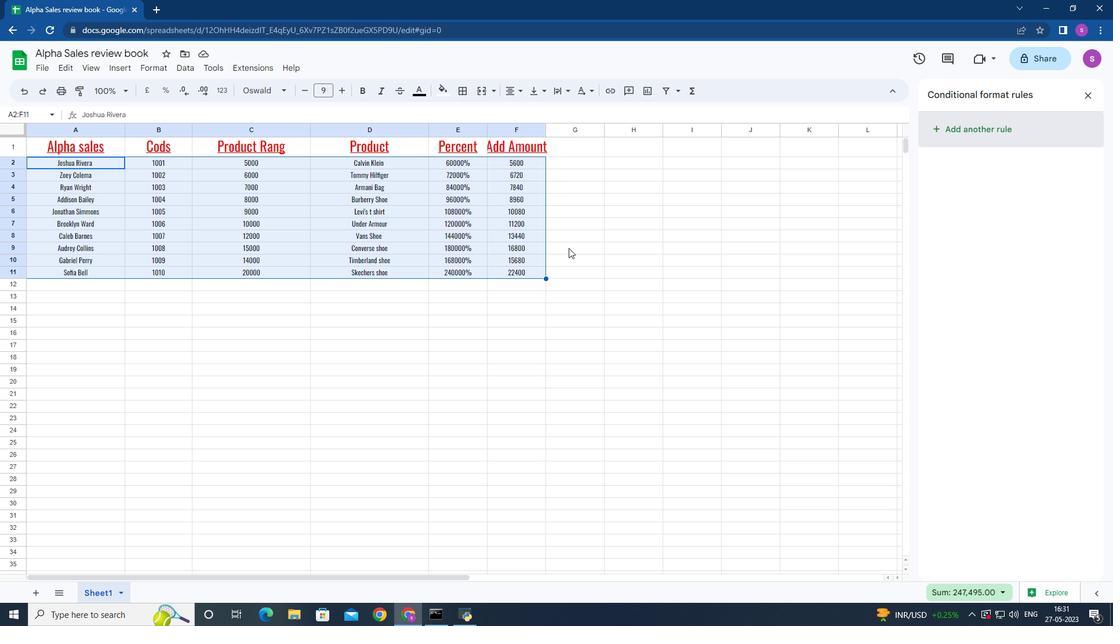
Action: Mouse moved to (48, 162)
Screenshot: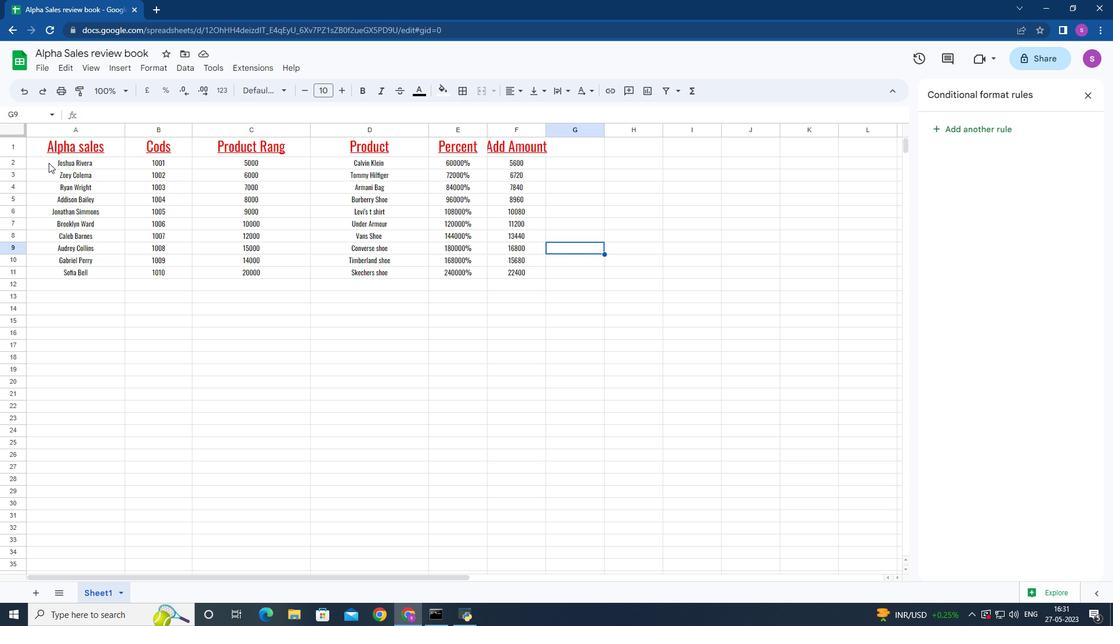 
Action: Mouse pressed left at (48, 162)
Screenshot: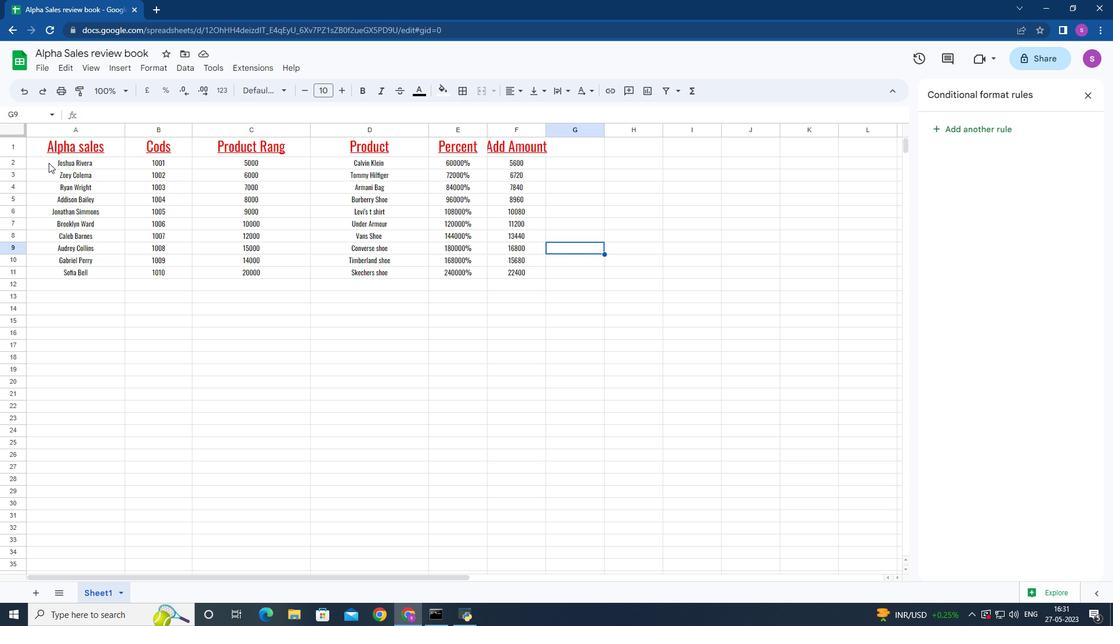 
Action: Mouse moved to (156, 69)
Screenshot: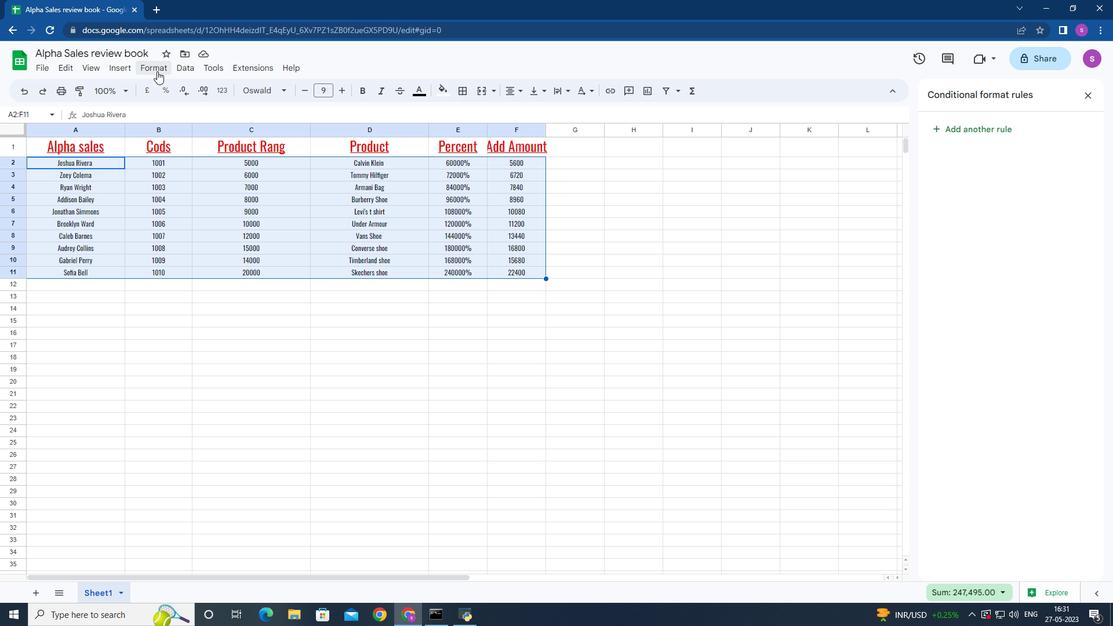 
Action: Mouse pressed left at (156, 69)
Screenshot: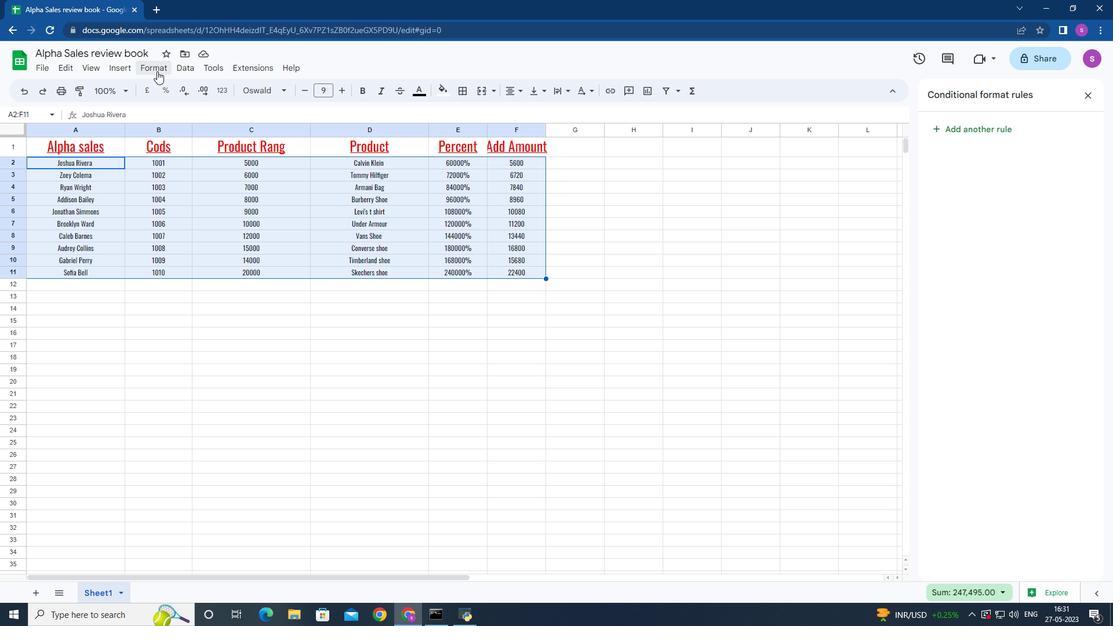 
Action: Mouse moved to (250, 266)
Screenshot: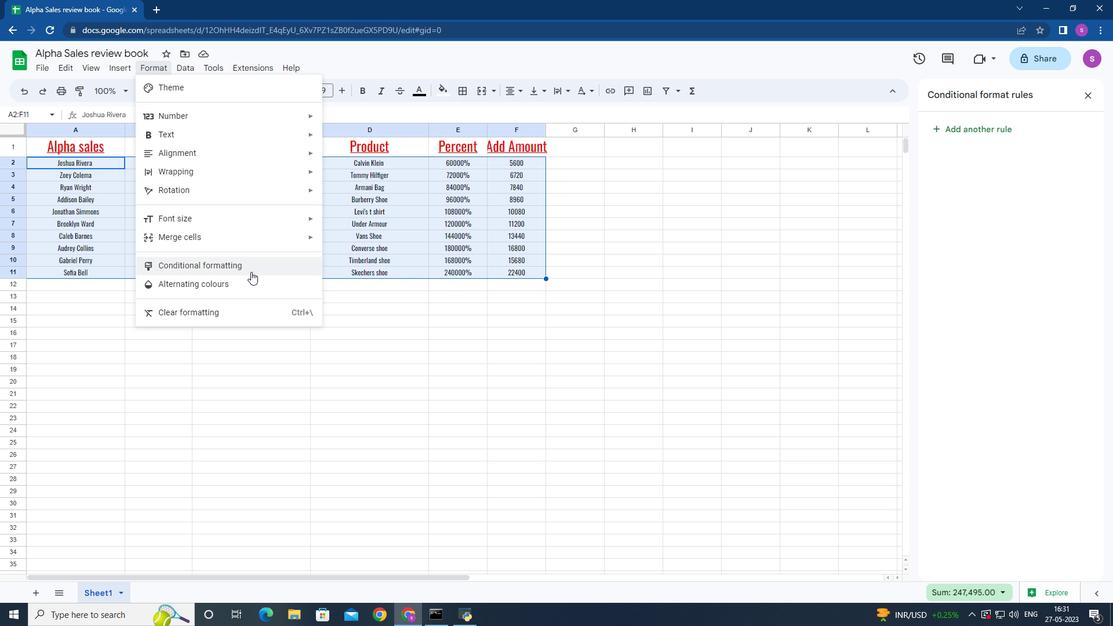 
Action: Mouse pressed left at (250, 266)
Screenshot: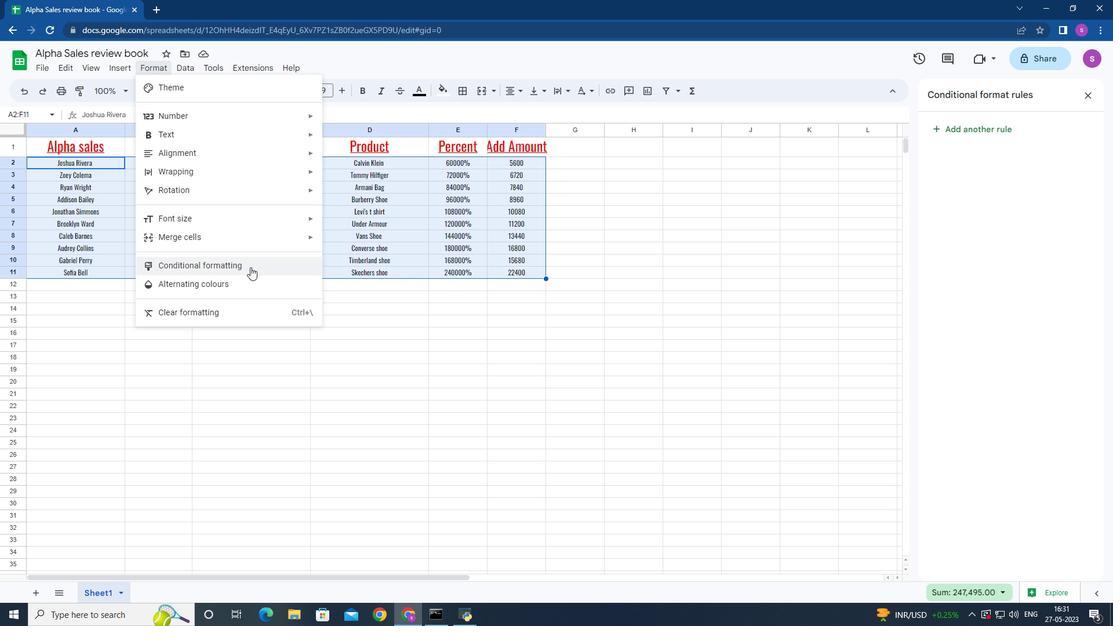 
Action: Mouse moved to (1015, 249)
Screenshot: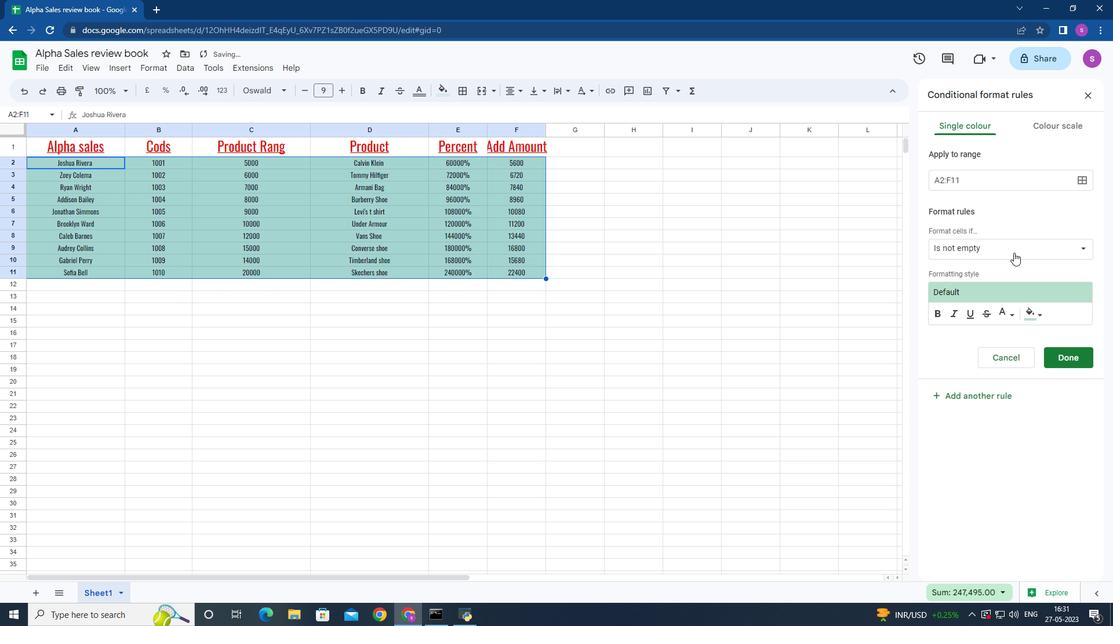 
Action: Mouse pressed left at (1015, 249)
Screenshot: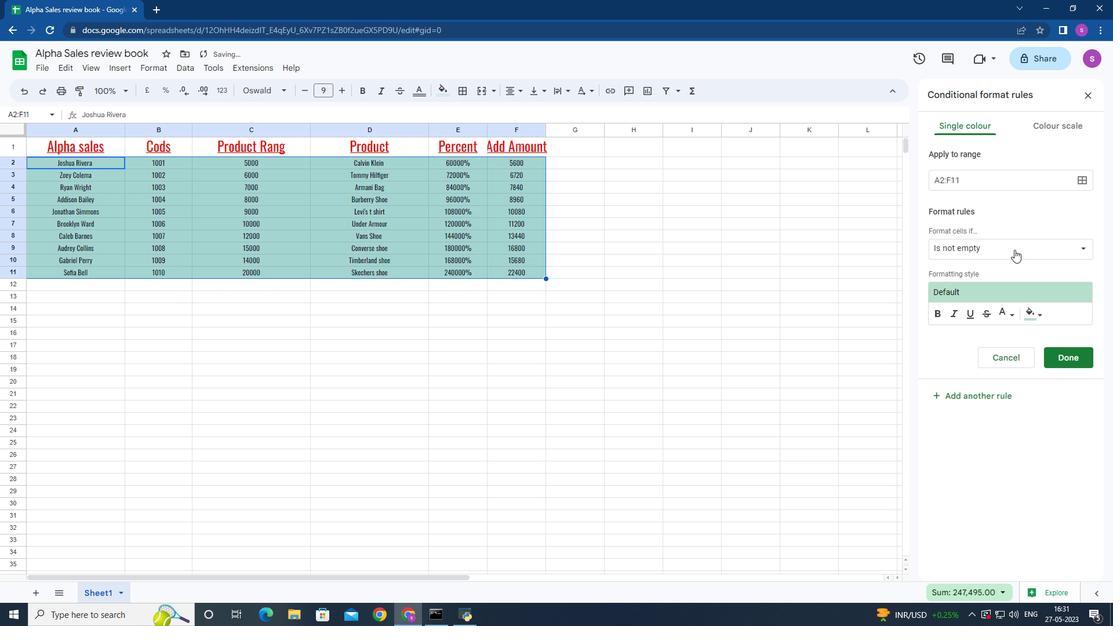 
Action: Mouse moved to (1009, 433)
Screenshot: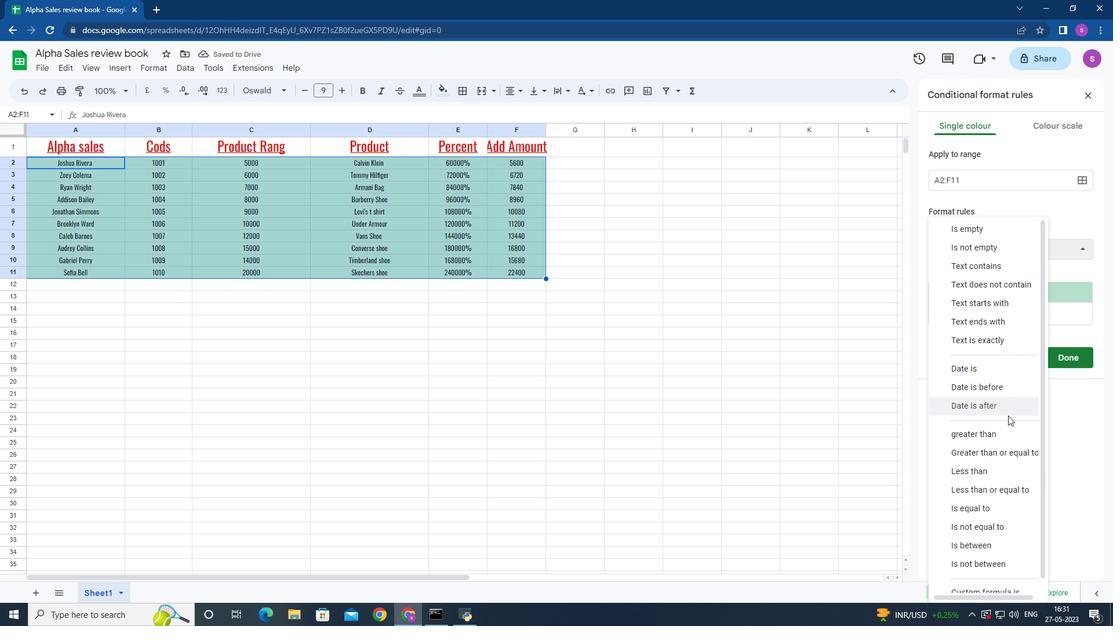 
Action: Mouse scrolled (1009, 432) with delta (0, 0)
Screenshot: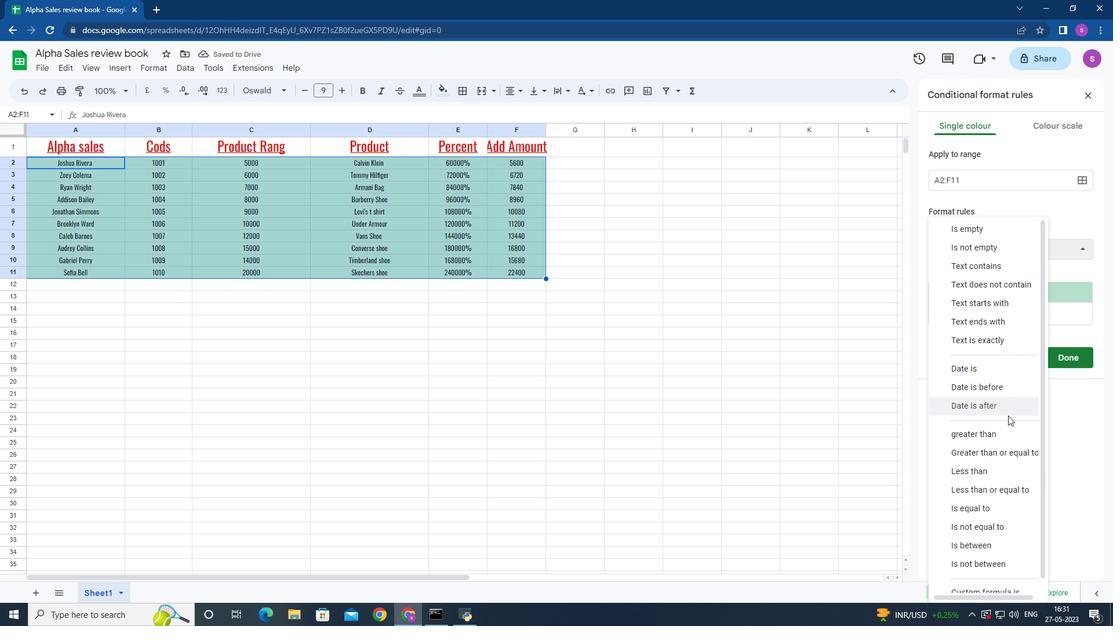 
Action: Mouse moved to (998, 458)
Screenshot: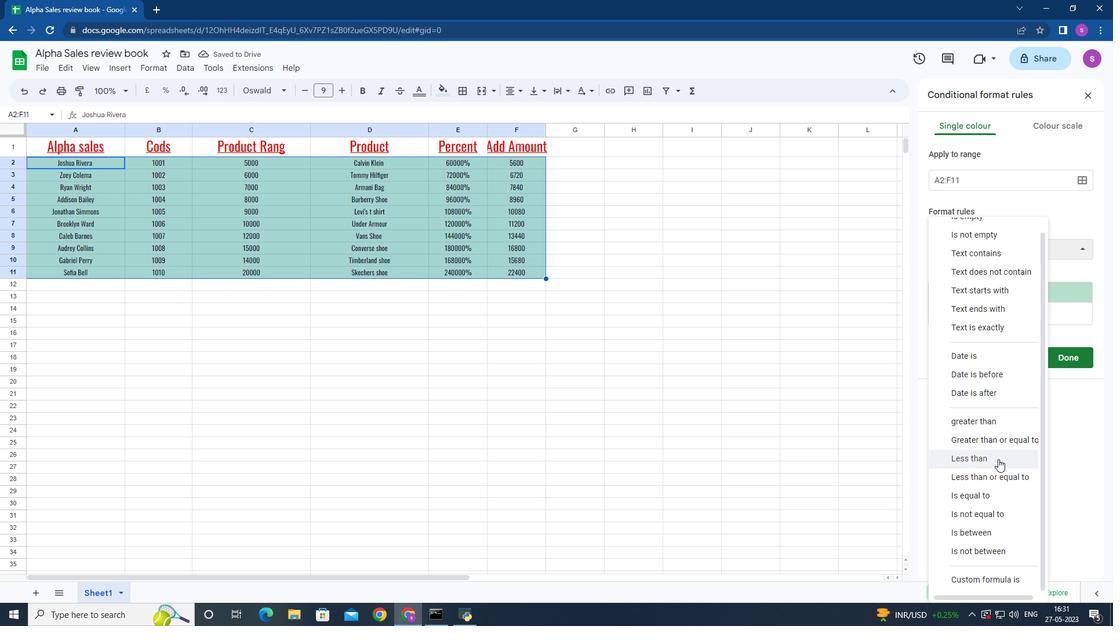 
Action: Mouse pressed left at (998, 458)
Screenshot: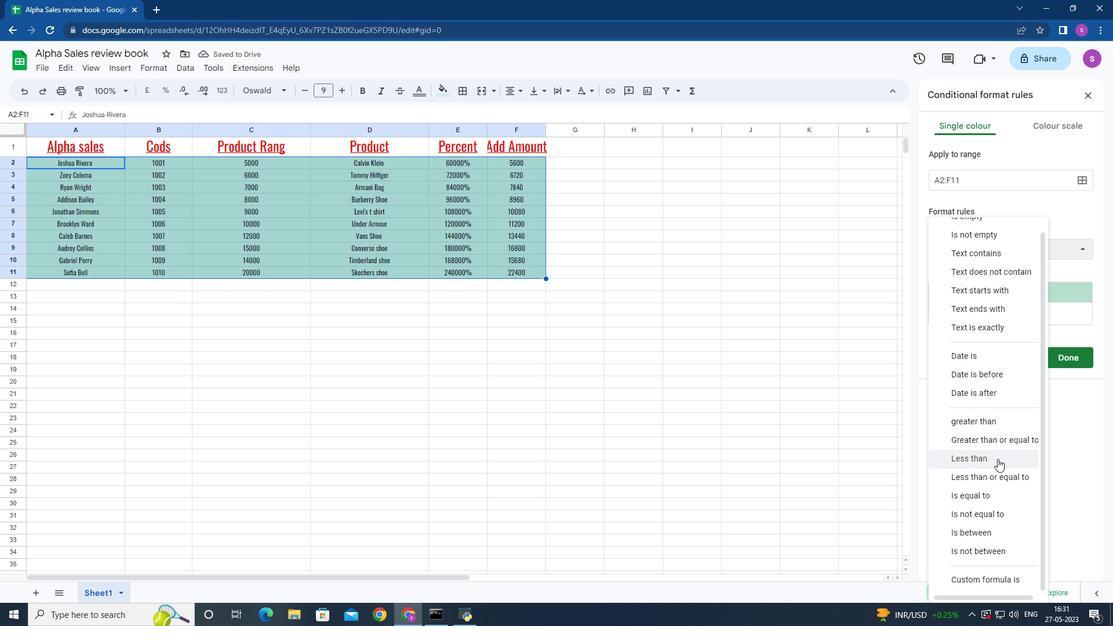
Action: Mouse moved to (981, 276)
Screenshot: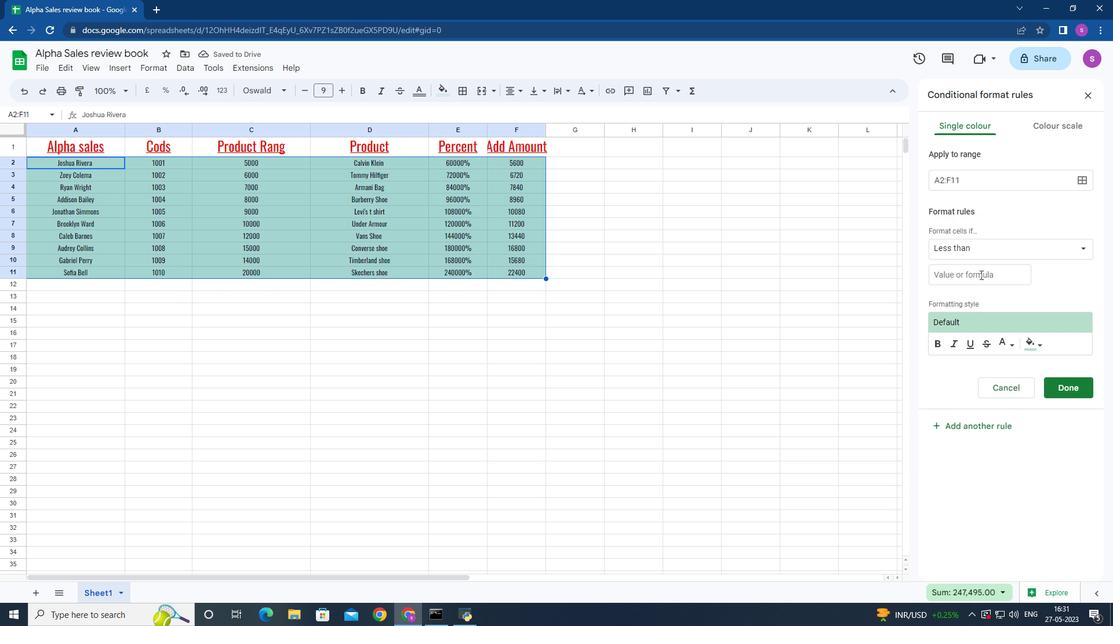 
Action: Mouse pressed left at (981, 276)
Screenshot: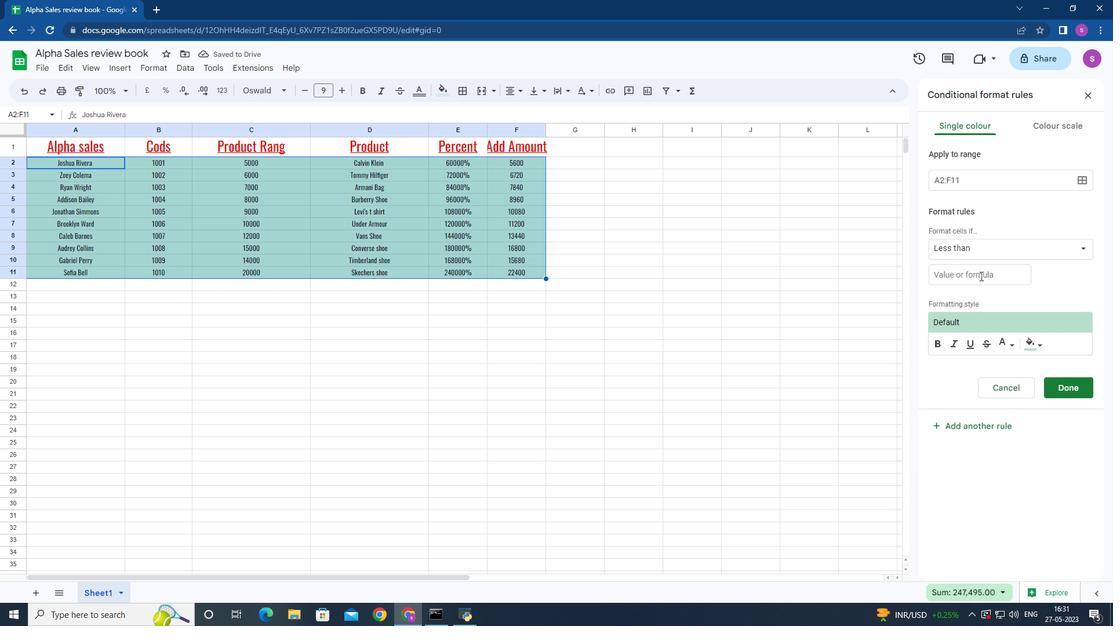 
Action: Mouse moved to (975, 280)
Screenshot: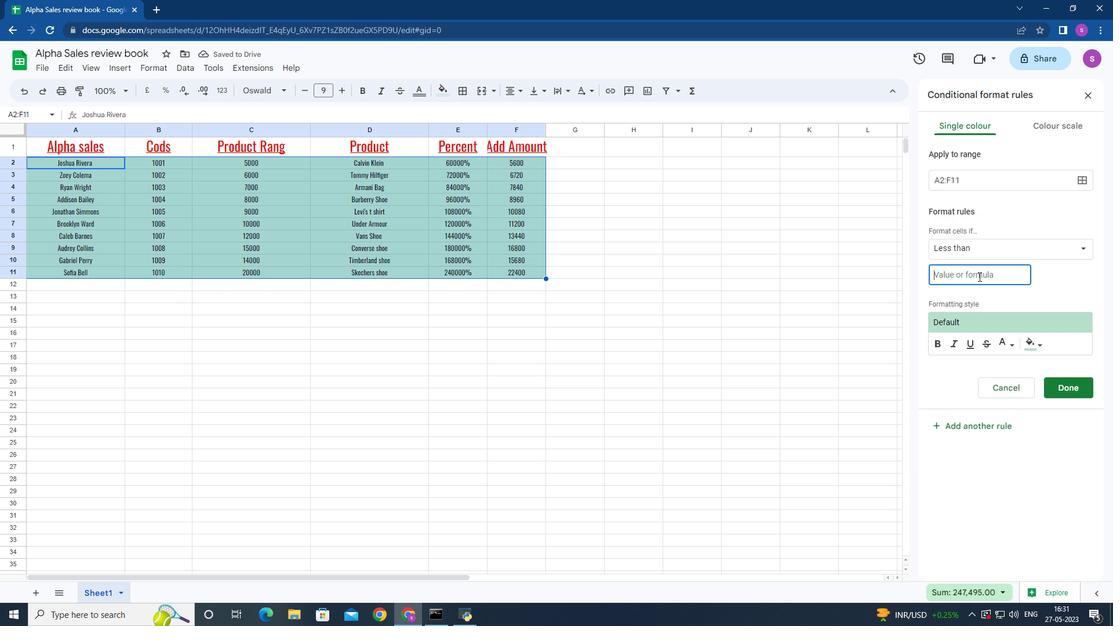 
Action: Key pressed 5
Screenshot: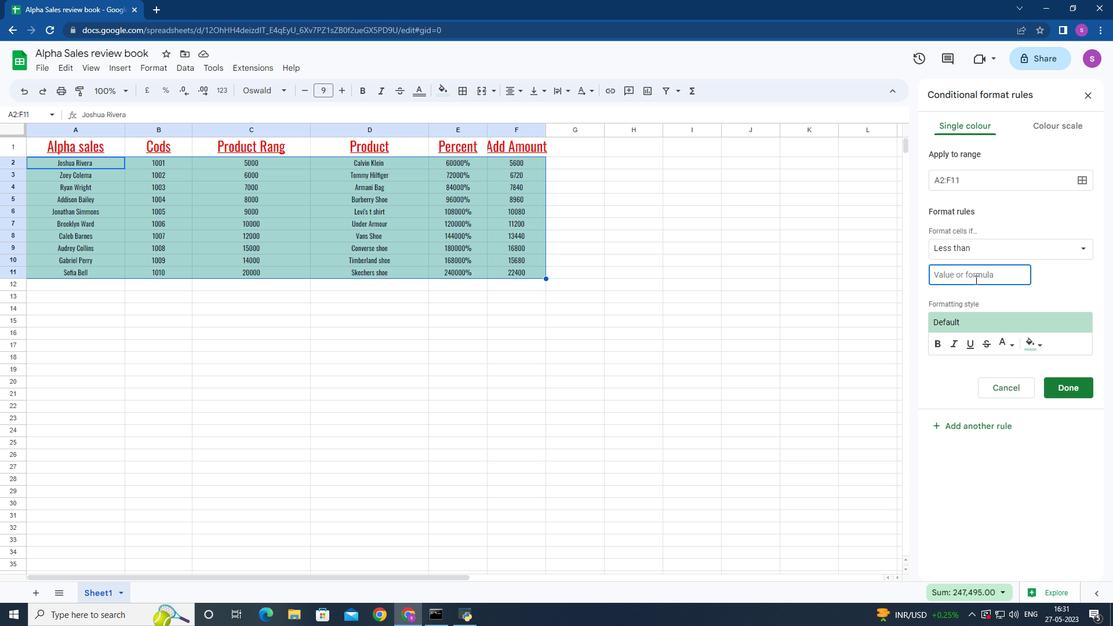 
Action: Mouse moved to (1036, 345)
Screenshot: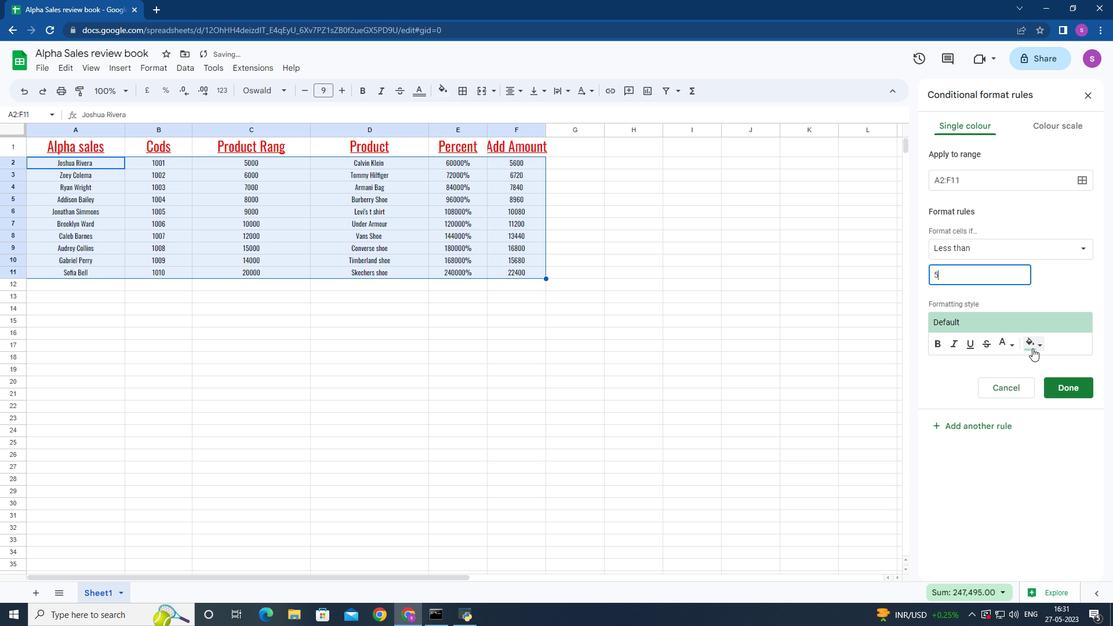 
Action: Mouse pressed left at (1036, 345)
Screenshot: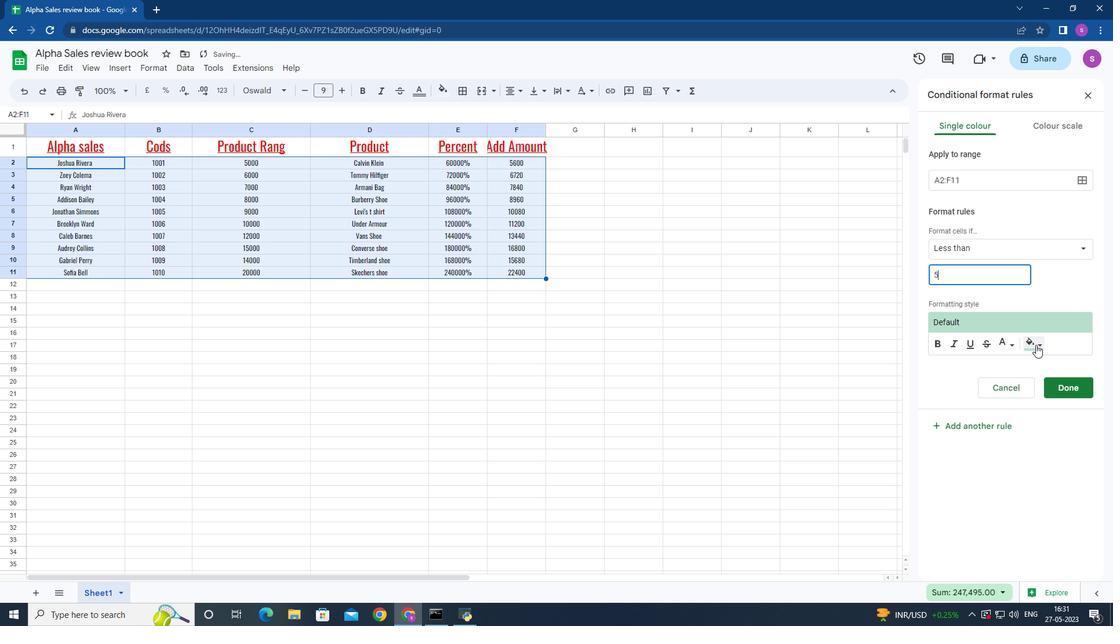 
Action: Mouse moved to (967, 457)
Screenshot: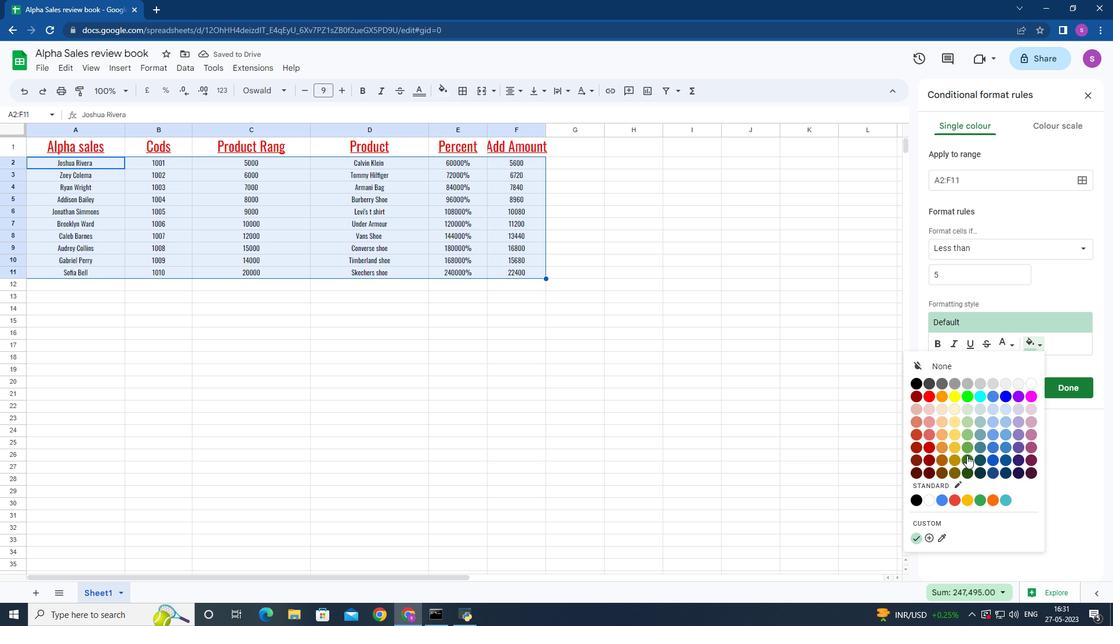 
Action: Mouse pressed left at (967, 457)
Screenshot: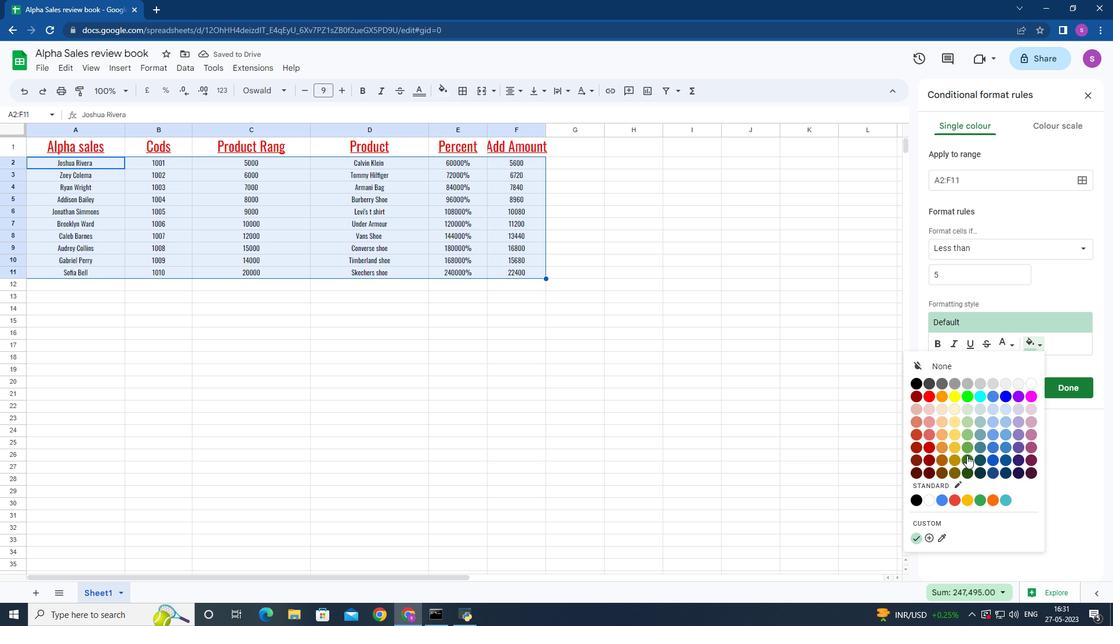 
Action: Mouse moved to (1013, 345)
Screenshot: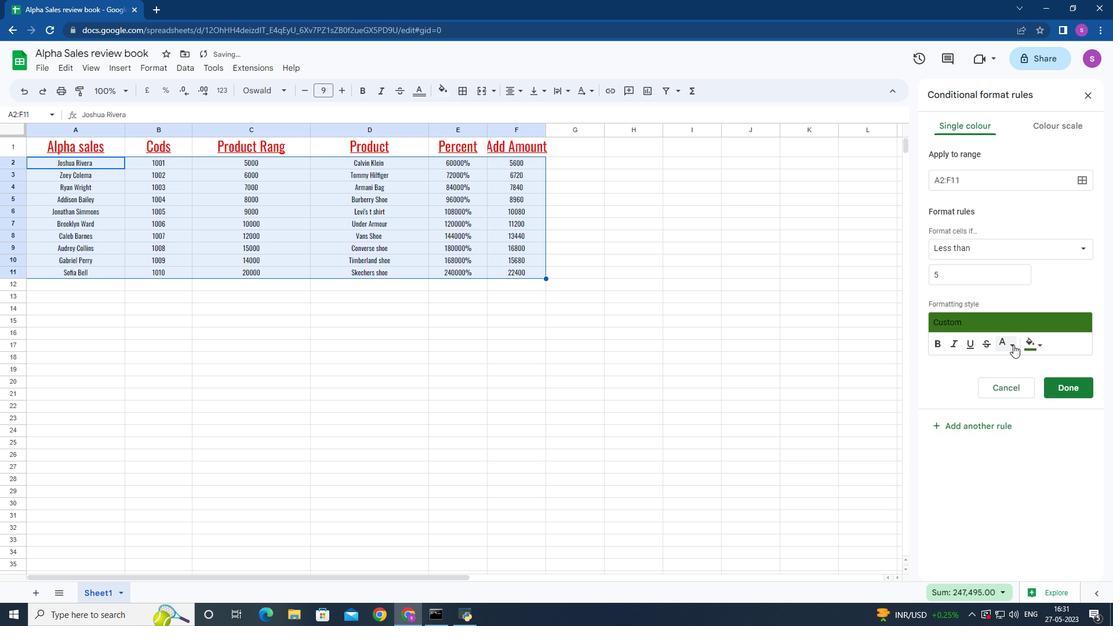 
Action: Mouse pressed left at (1013, 345)
Screenshot: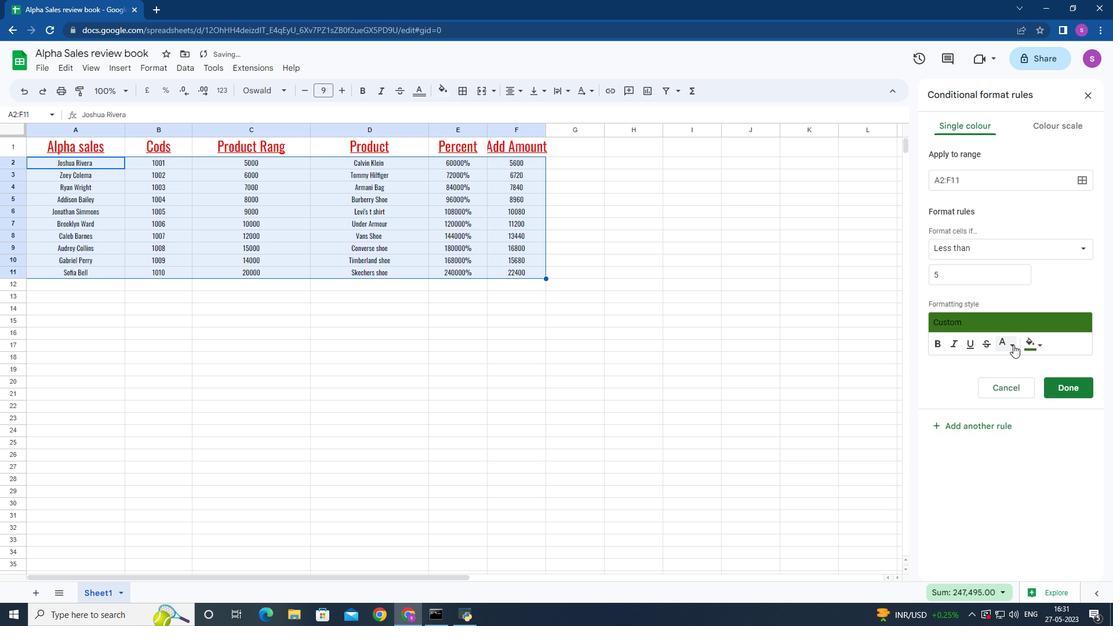 
Action: Mouse moved to (939, 473)
Screenshot: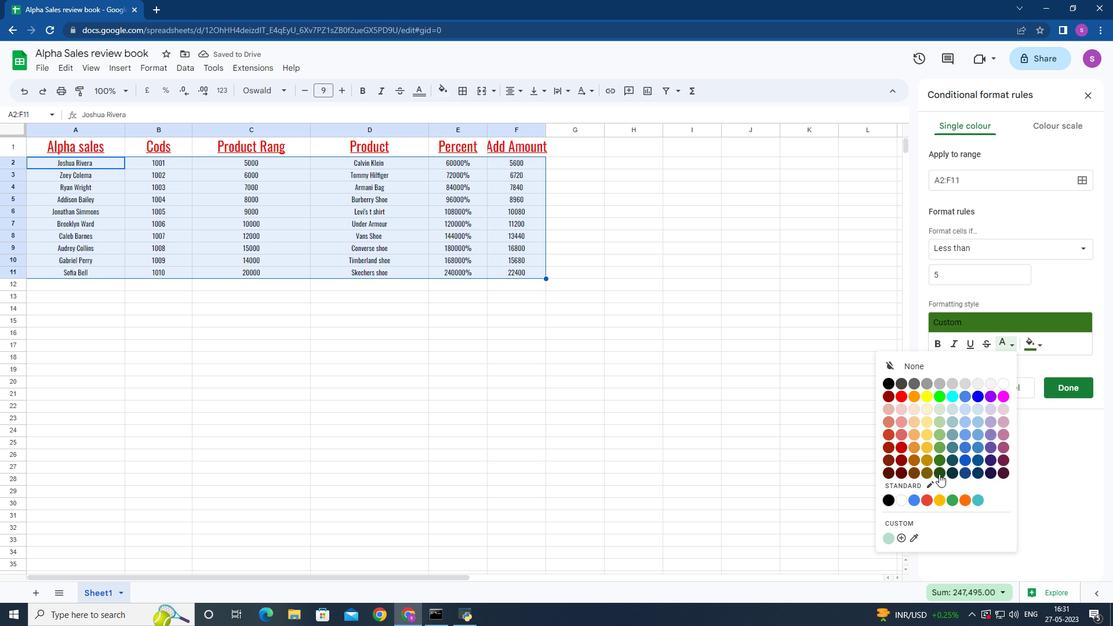 
Action: Mouse pressed left at (939, 473)
Screenshot: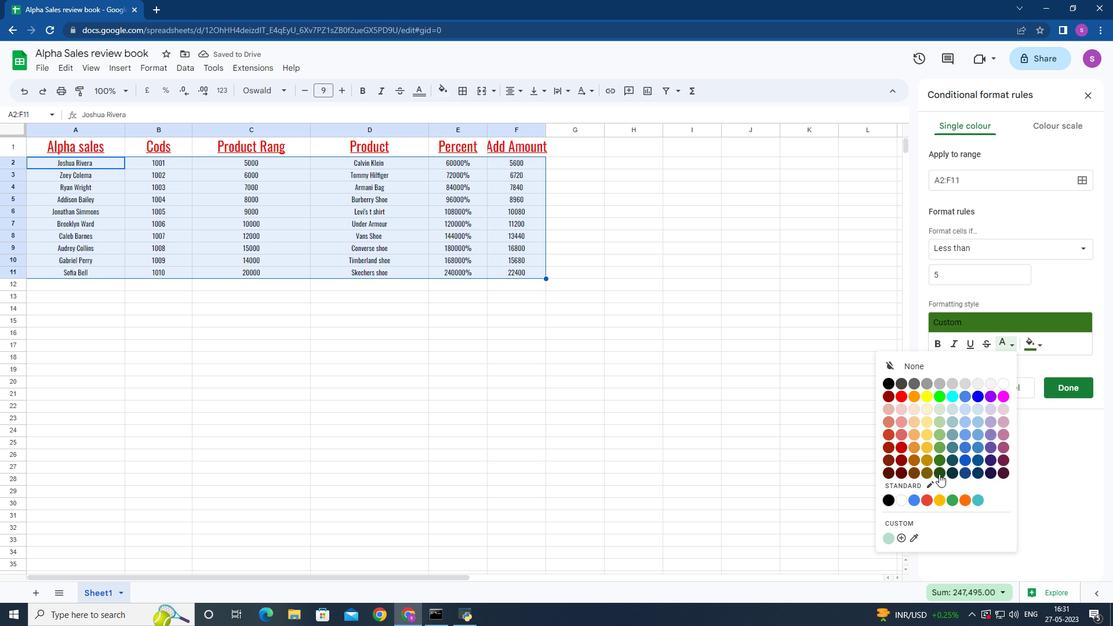
Action: Mouse moved to (1073, 387)
Screenshot: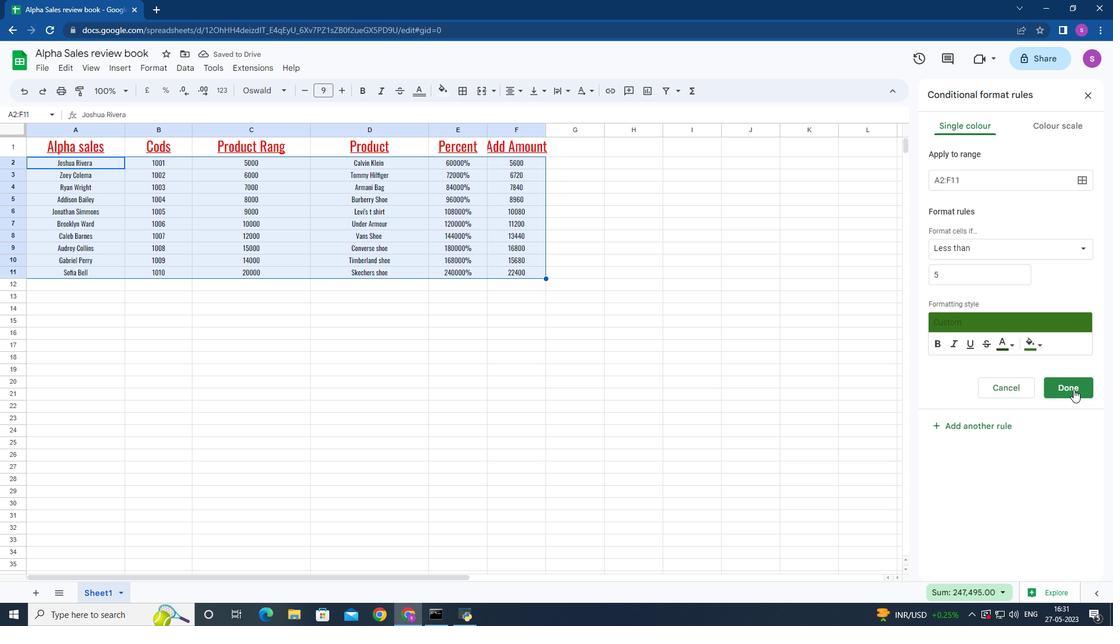 
Action: Mouse pressed left at (1073, 387)
Screenshot: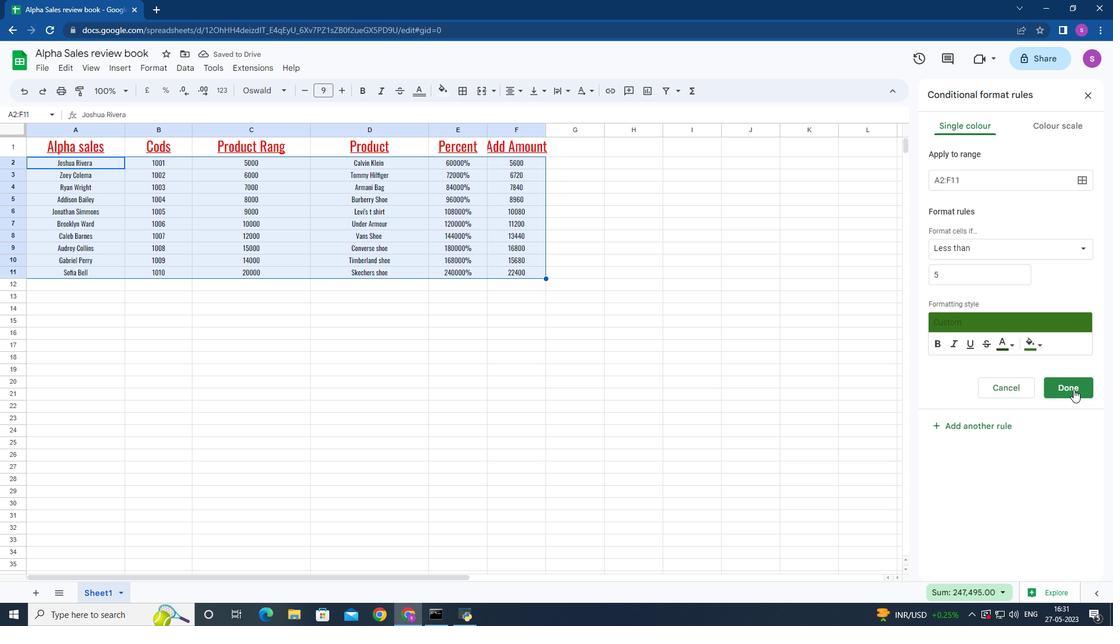 
Action: Mouse moved to (689, 262)
Screenshot: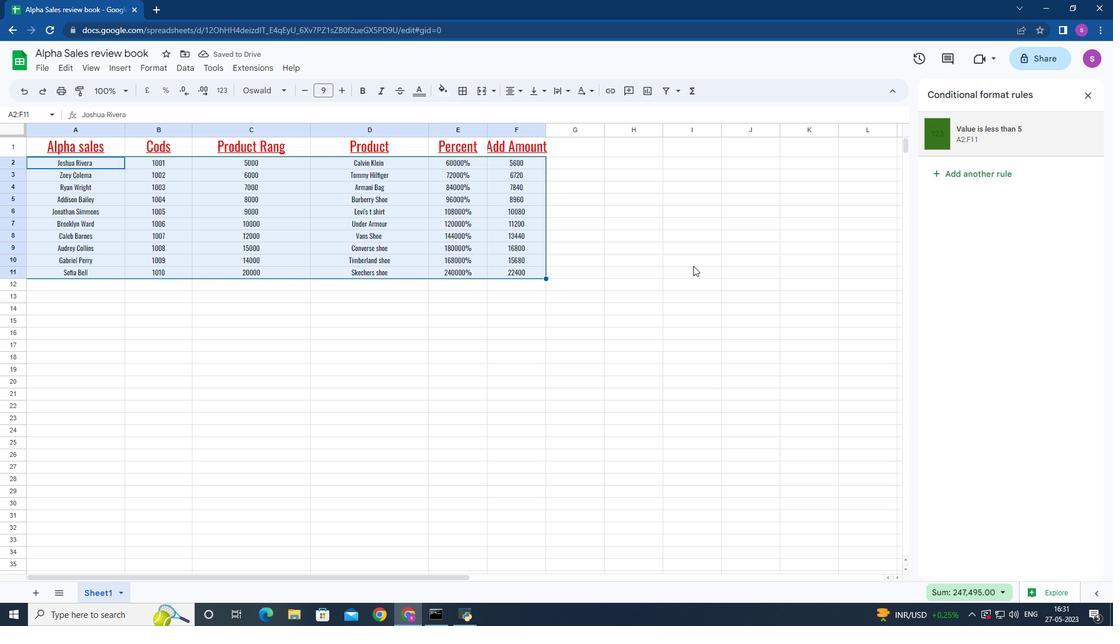 
Action: Mouse pressed left at (689, 262)
Screenshot: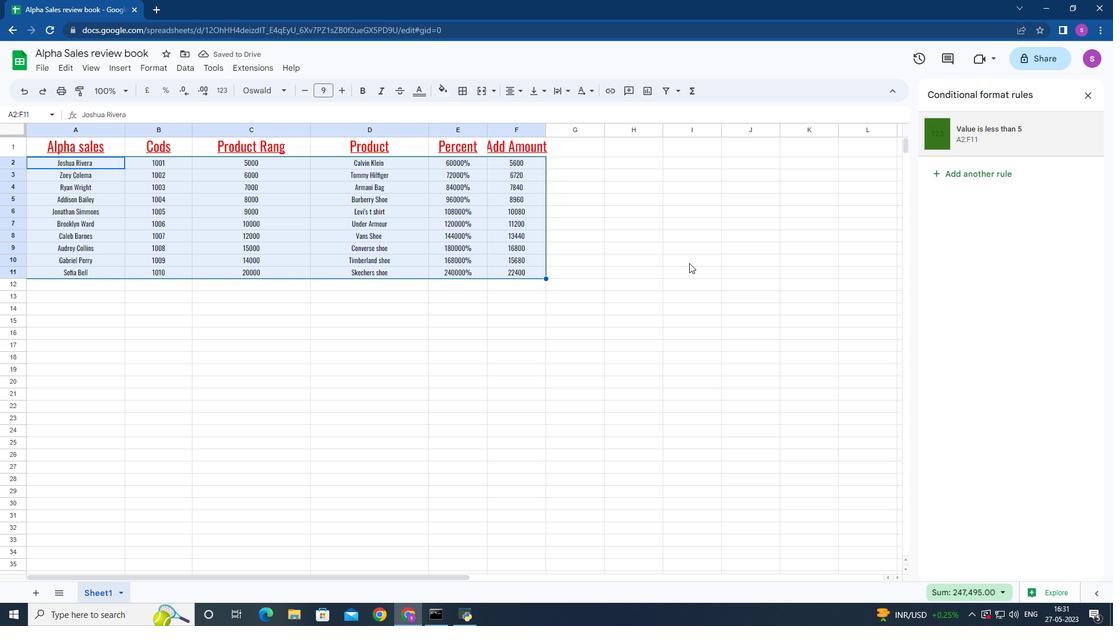 
Action: Mouse moved to (635, 281)
Screenshot: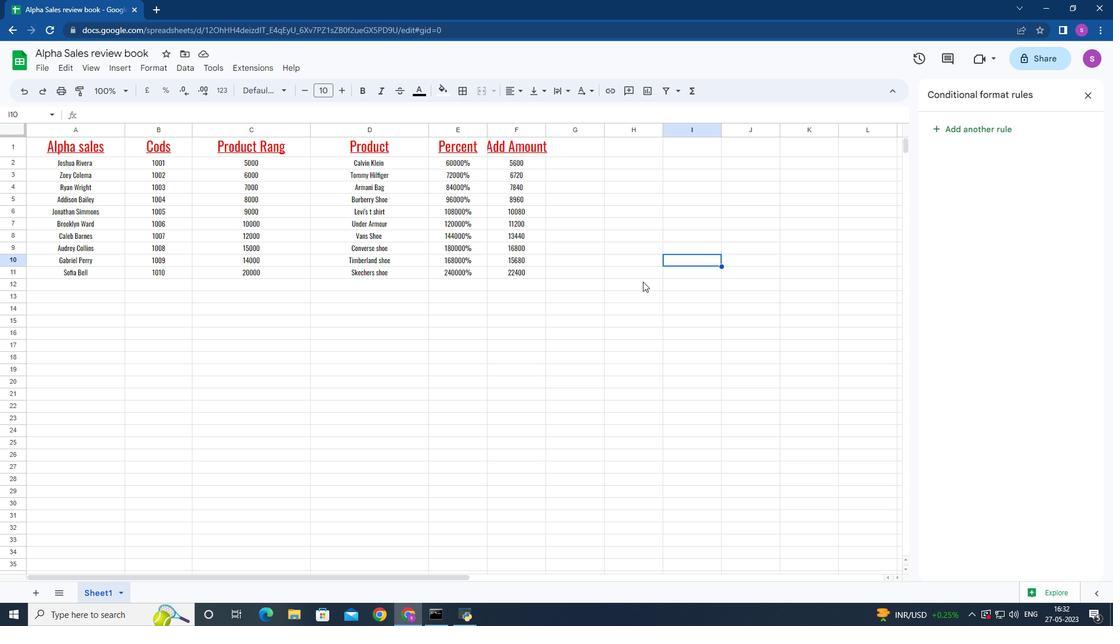 
Action: Mouse pressed left at (635, 281)
Screenshot: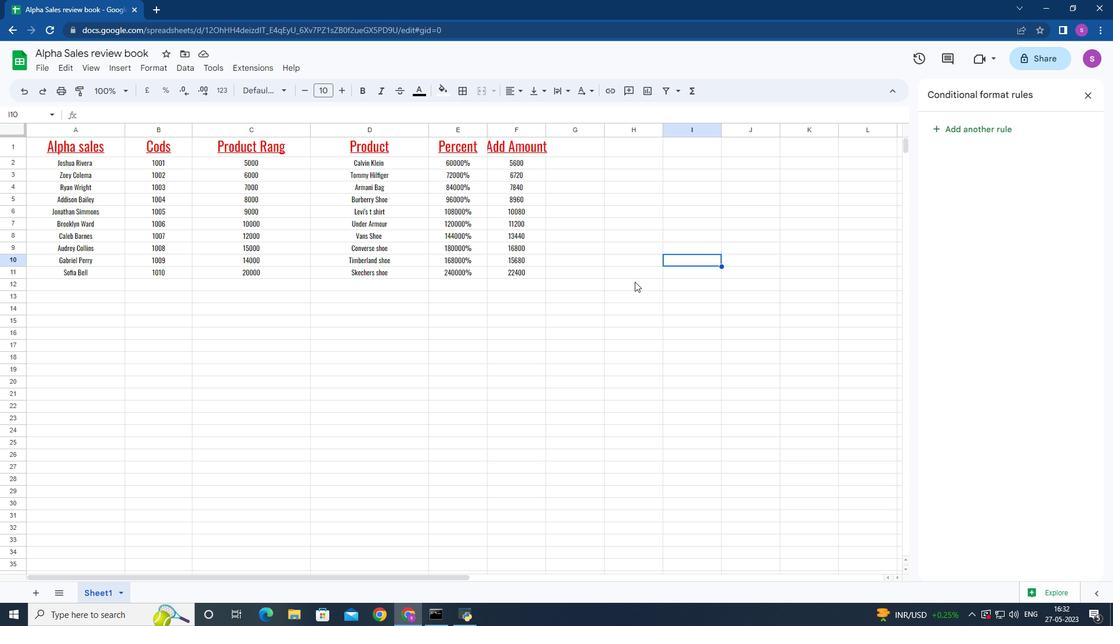 
Action: Mouse moved to (637, 269)
Screenshot: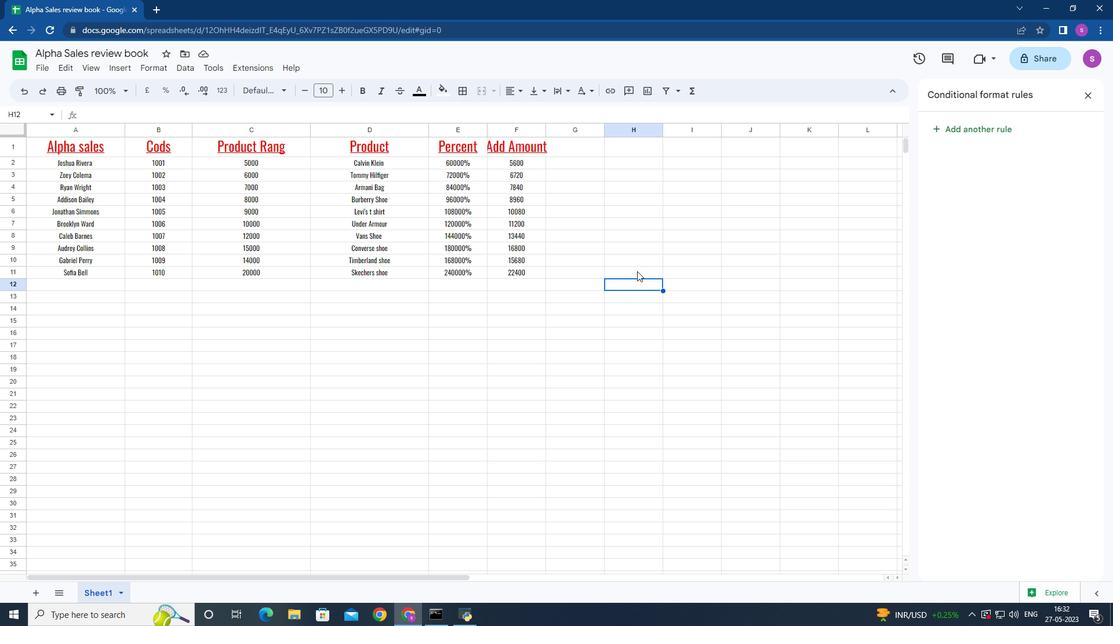 
Action: Mouse pressed left at (637, 269)
Screenshot: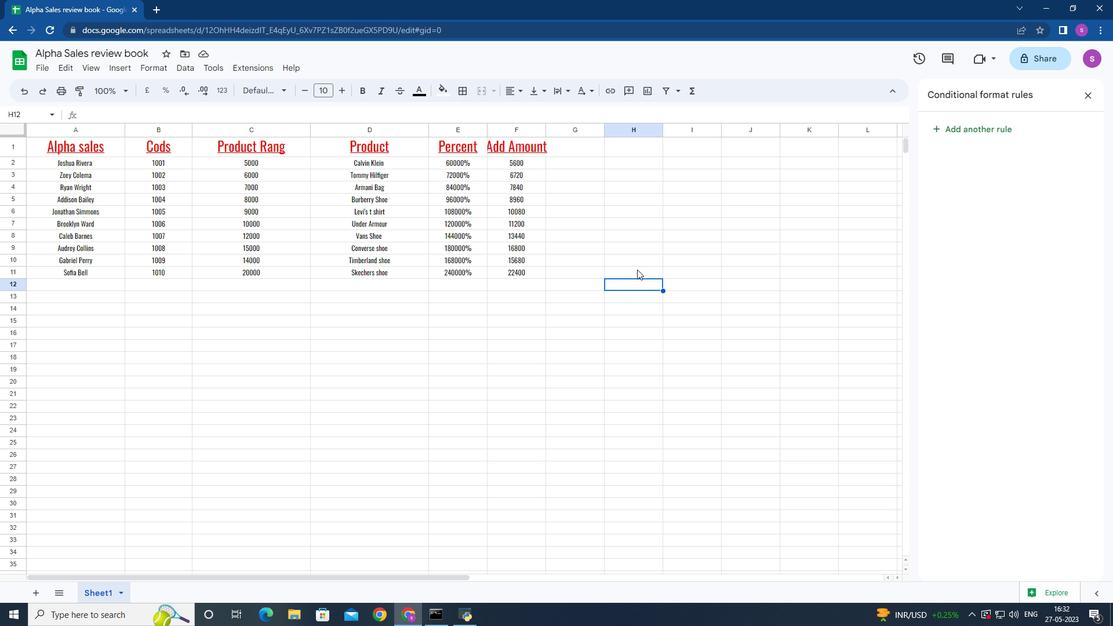 
